 Task: Search one way flight ticket for 3 adults in first from Eau Claire: Chippewa Valley Regional Airport to Rock Springs: Southwest Wyoming Regional Airport (rock Springs Sweetwater County Airport) on 8-5-2023. Choice of flights is Frontier. Number of bags: 1 carry on bag. Price is upto 100000. Outbound departure time preference is 5:45.
Action: Mouse moved to (398, 365)
Screenshot: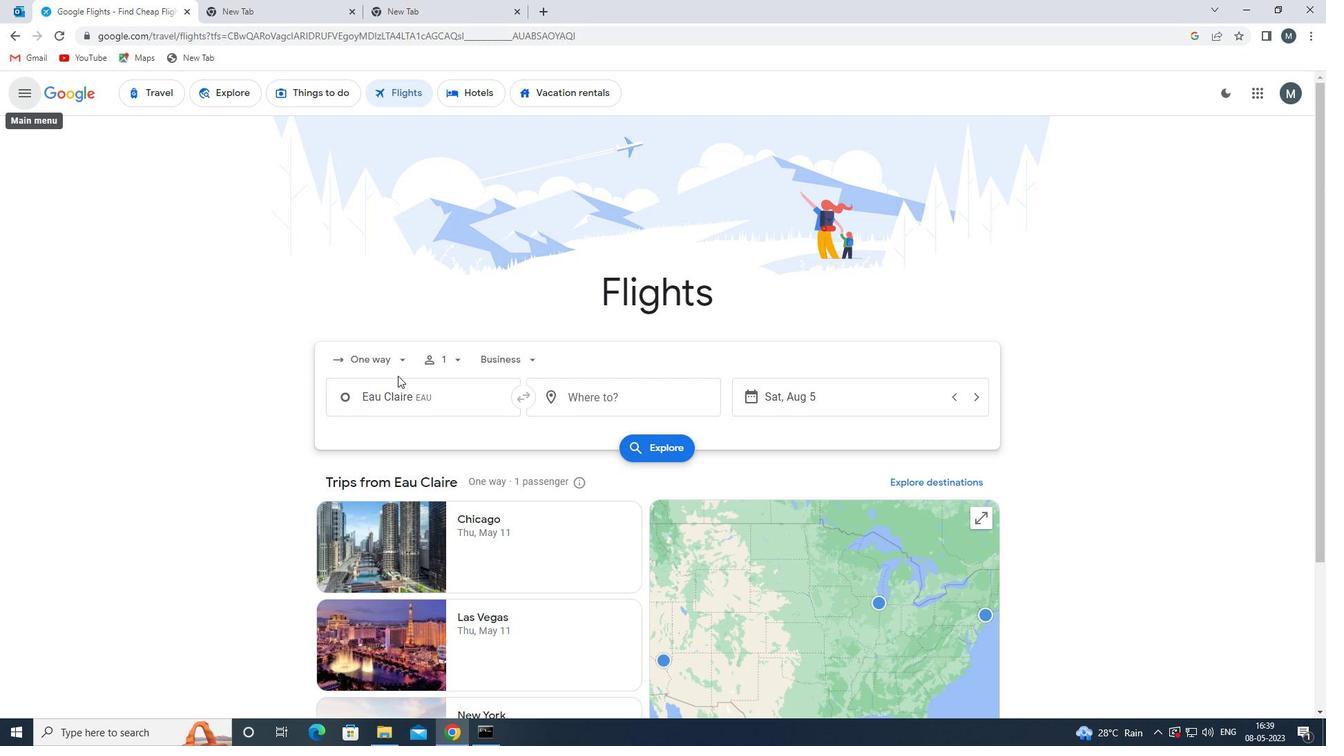 
Action: Mouse pressed left at (398, 365)
Screenshot: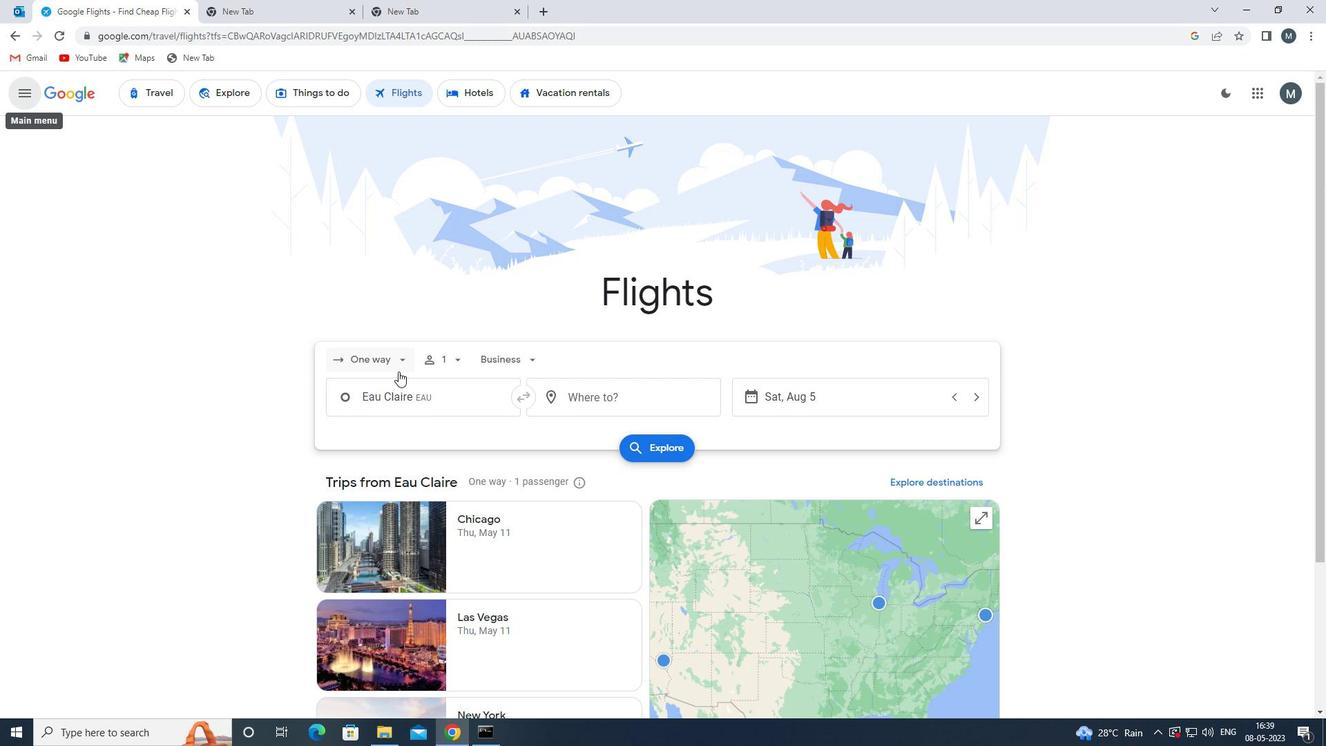 
Action: Mouse moved to (405, 422)
Screenshot: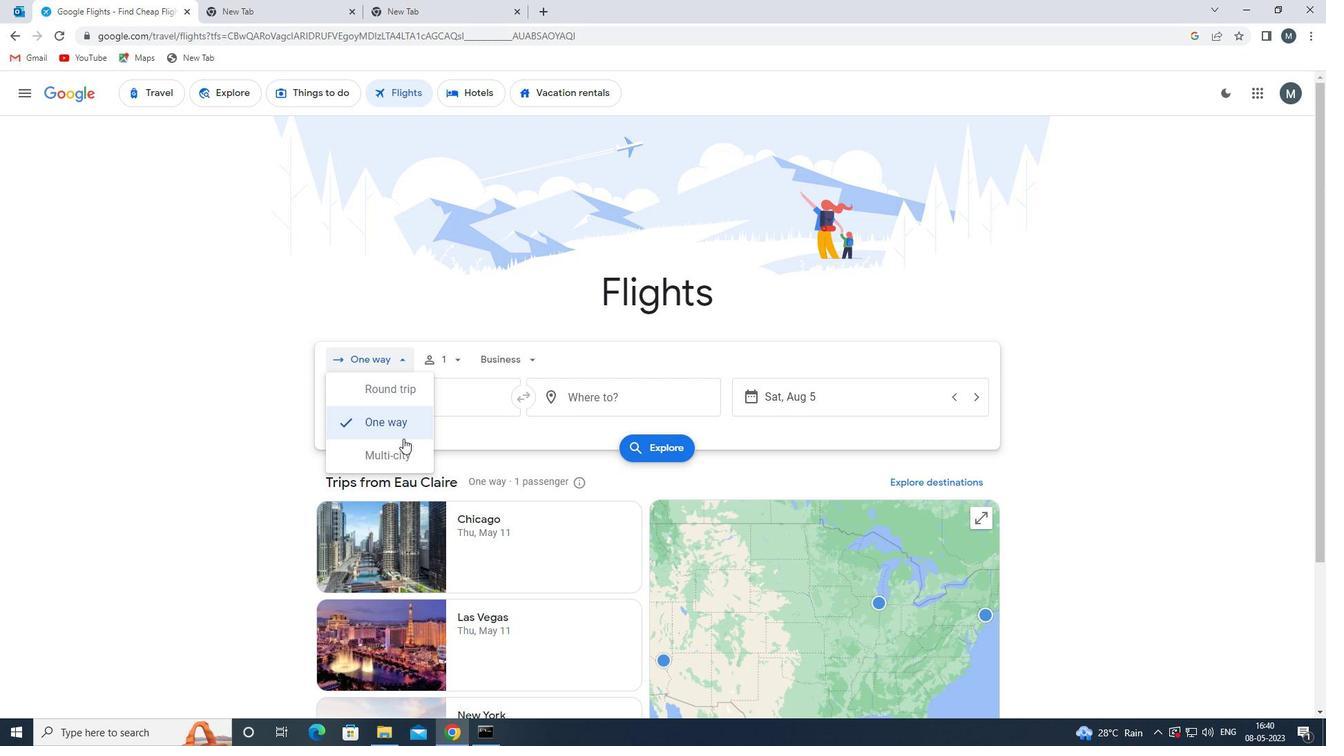 
Action: Mouse pressed left at (405, 422)
Screenshot: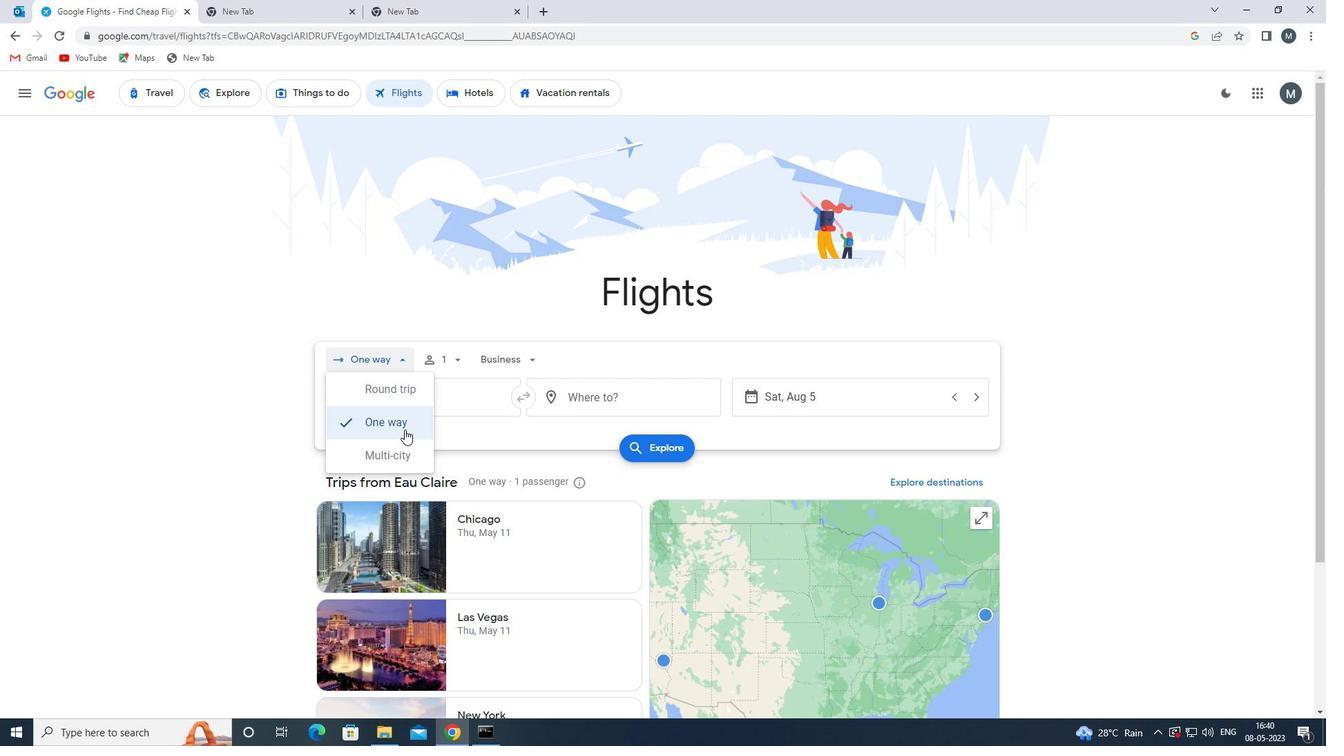 
Action: Mouse moved to (453, 361)
Screenshot: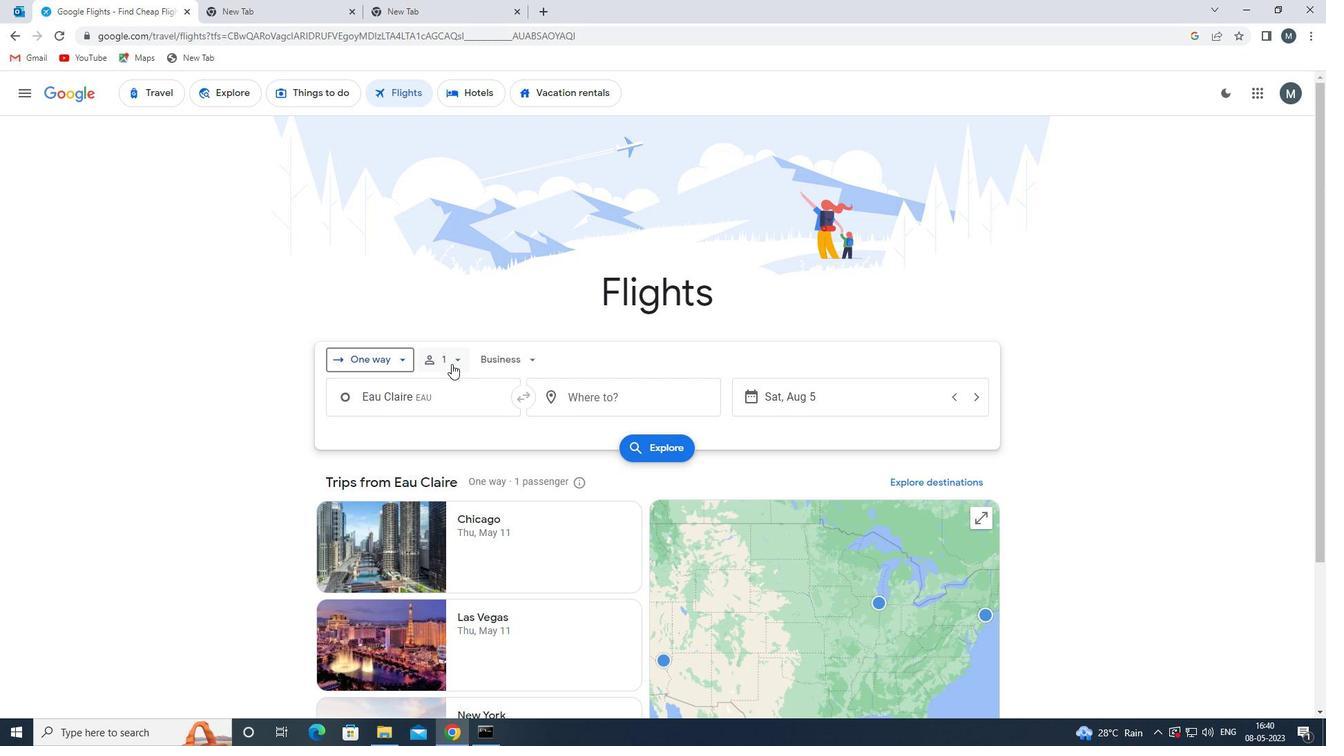 
Action: Mouse pressed left at (453, 361)
Screenshot: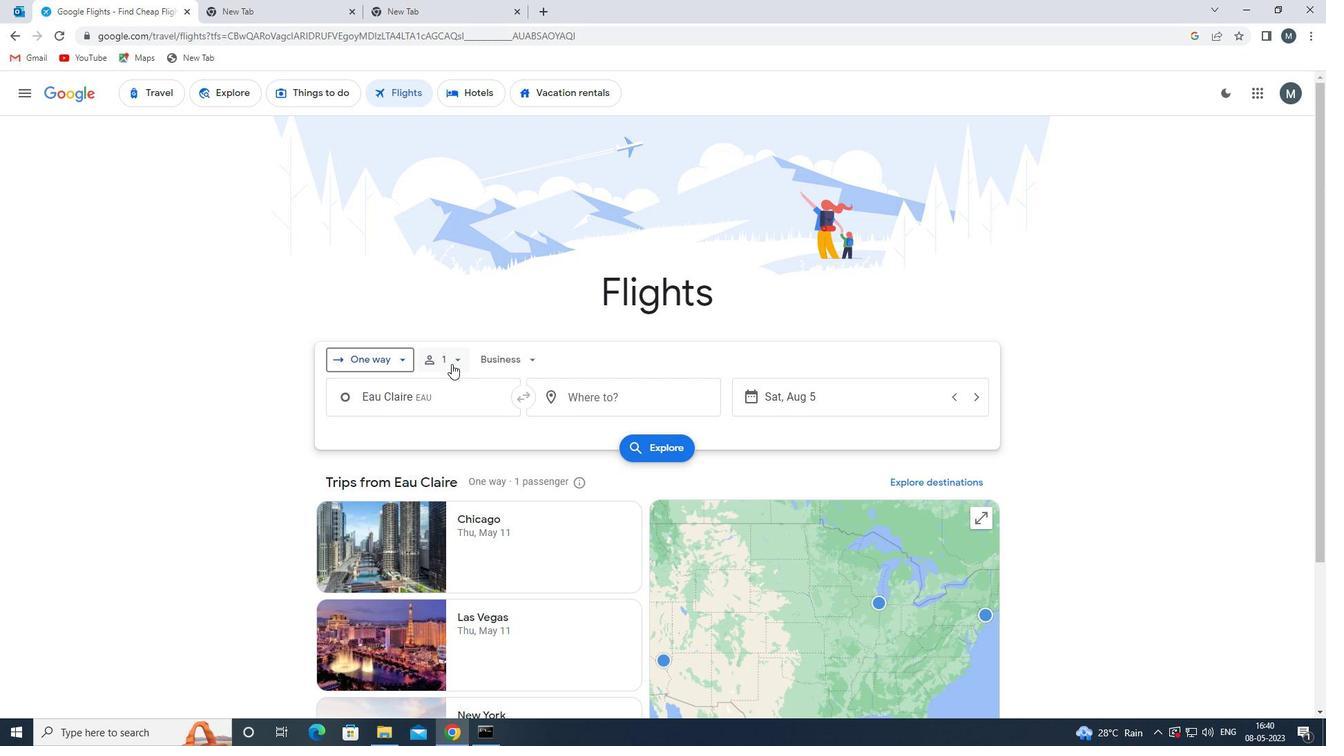 
Action: Mouse moved to (562, 399)
Screenshot: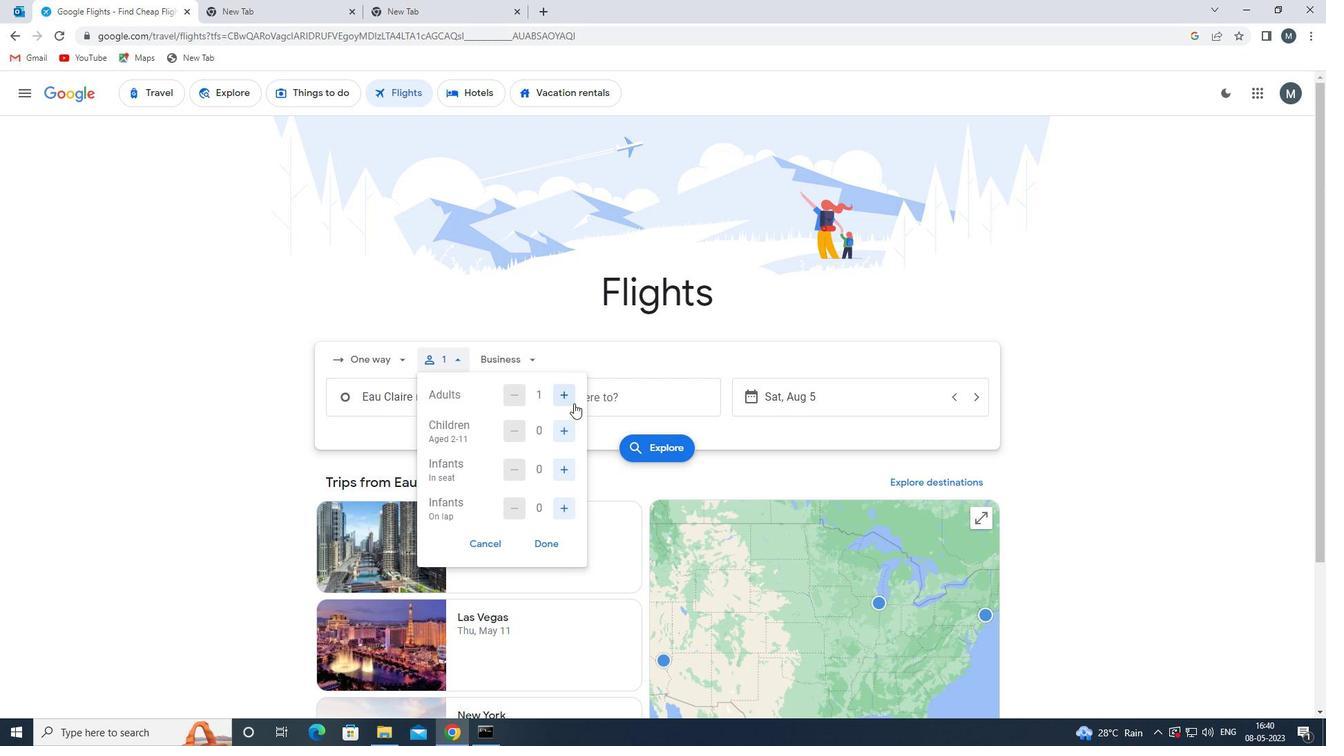 
Action: Mouse pressed left at (562, 399)
Screenshot: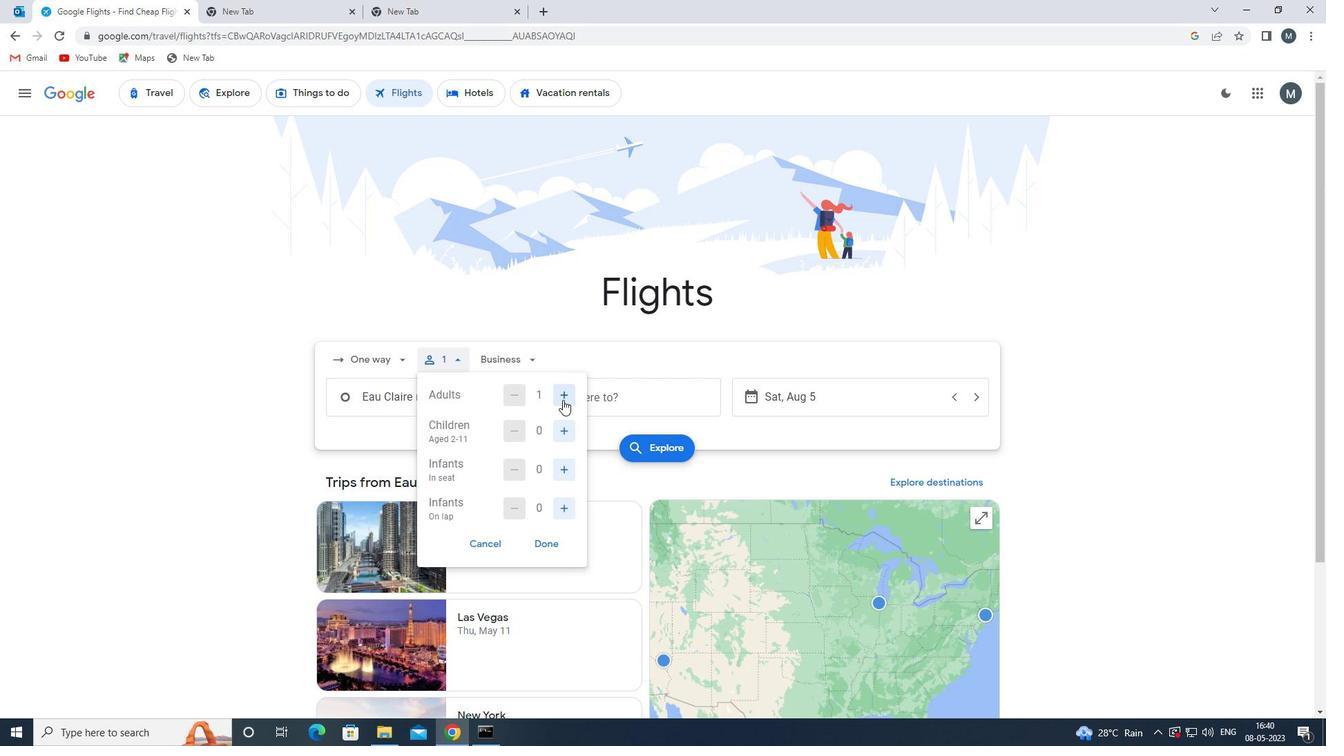 
Action: Mouse pressed left at (562, 399)
Screenshot: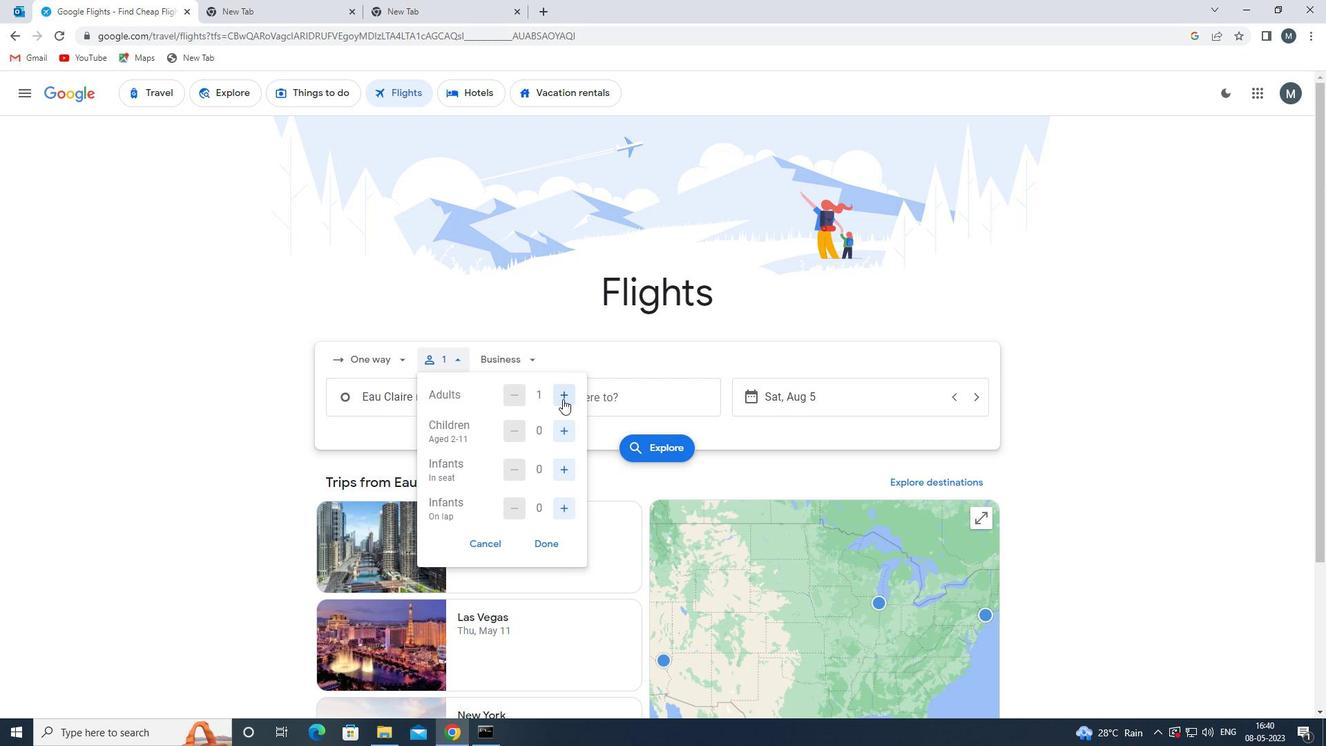 
Action: Mouse moved to (551, 543)
Screenshot: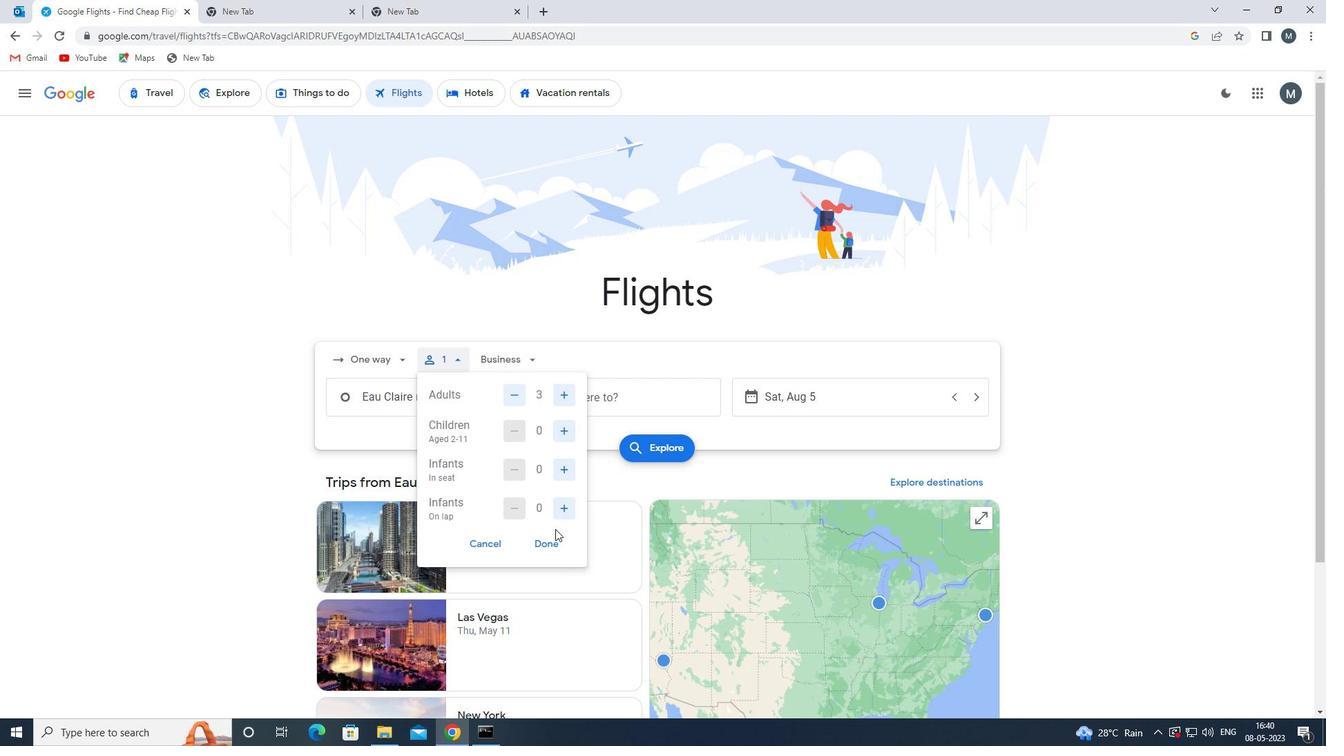 
Action: Mouse pressed left at (551, 543)
Screenshot: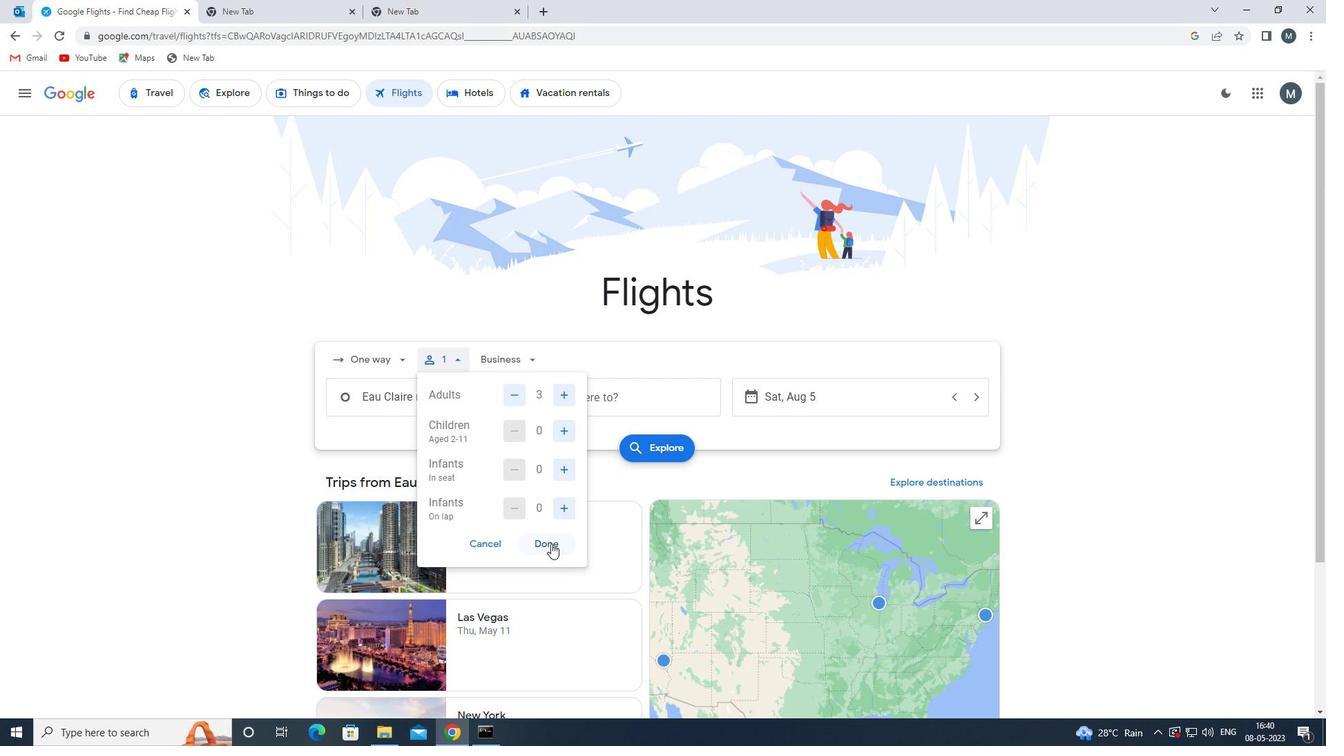 
Action: Mouse moved to (525, 362)
Screenshot: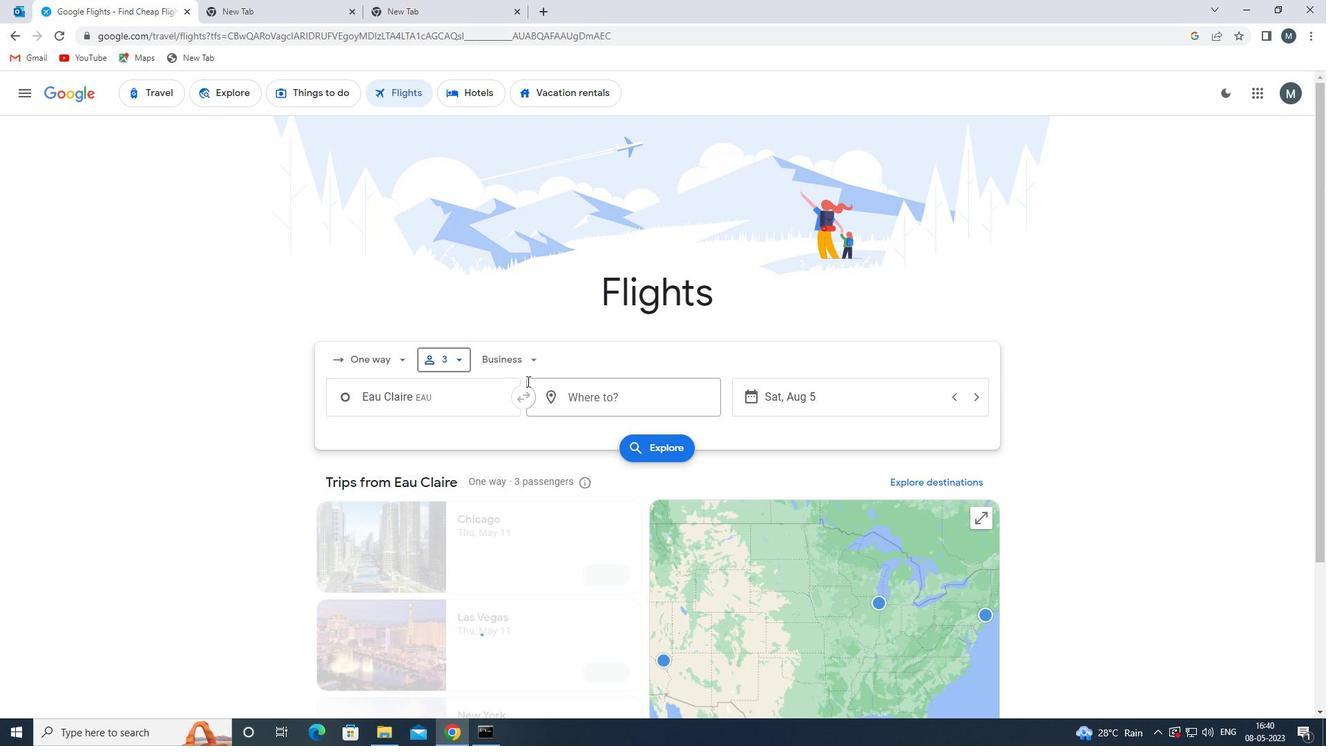 
Action: Mouse pressed left at (525, 362)
Screenshot: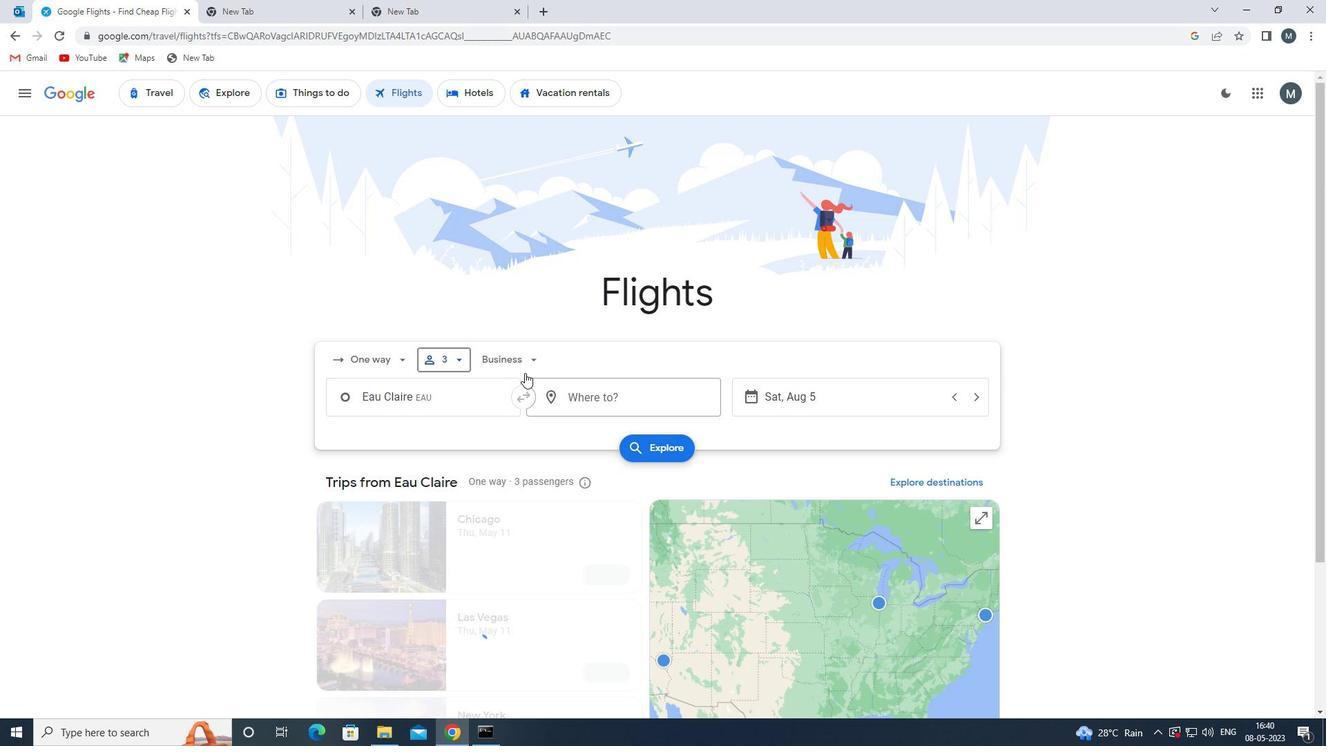 
Action: Mouse moved to (523, 482)
Screenshot: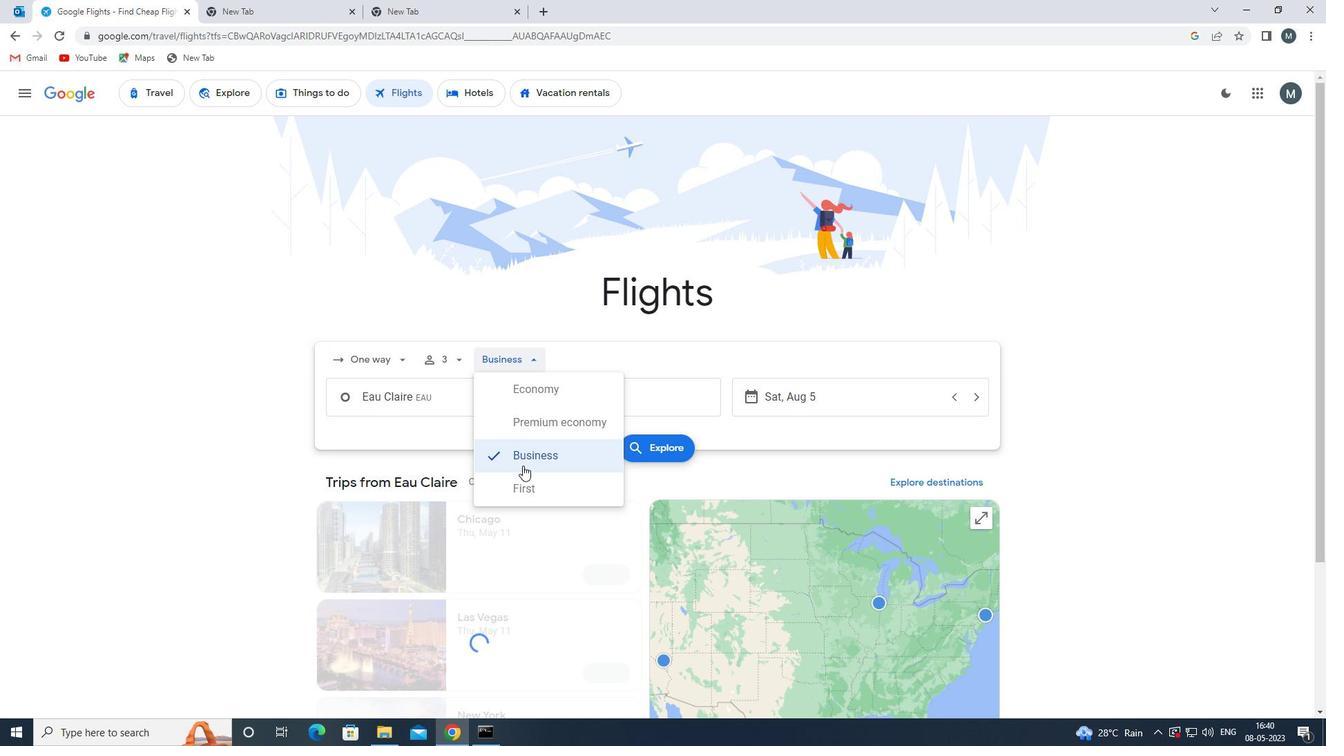 
Action: Mouse pressed left at (523, 482)
Screenshot: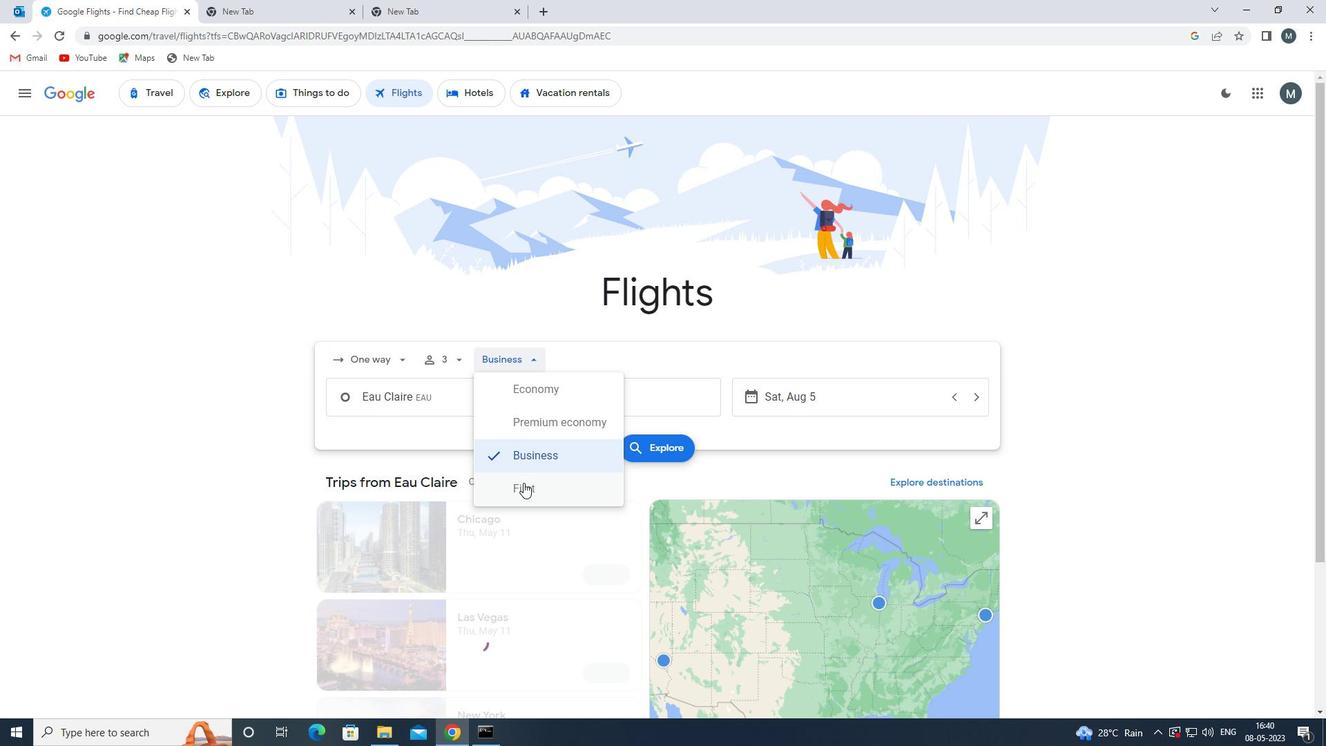 
Action: Mouse moved to (446, 395)
Screenshot: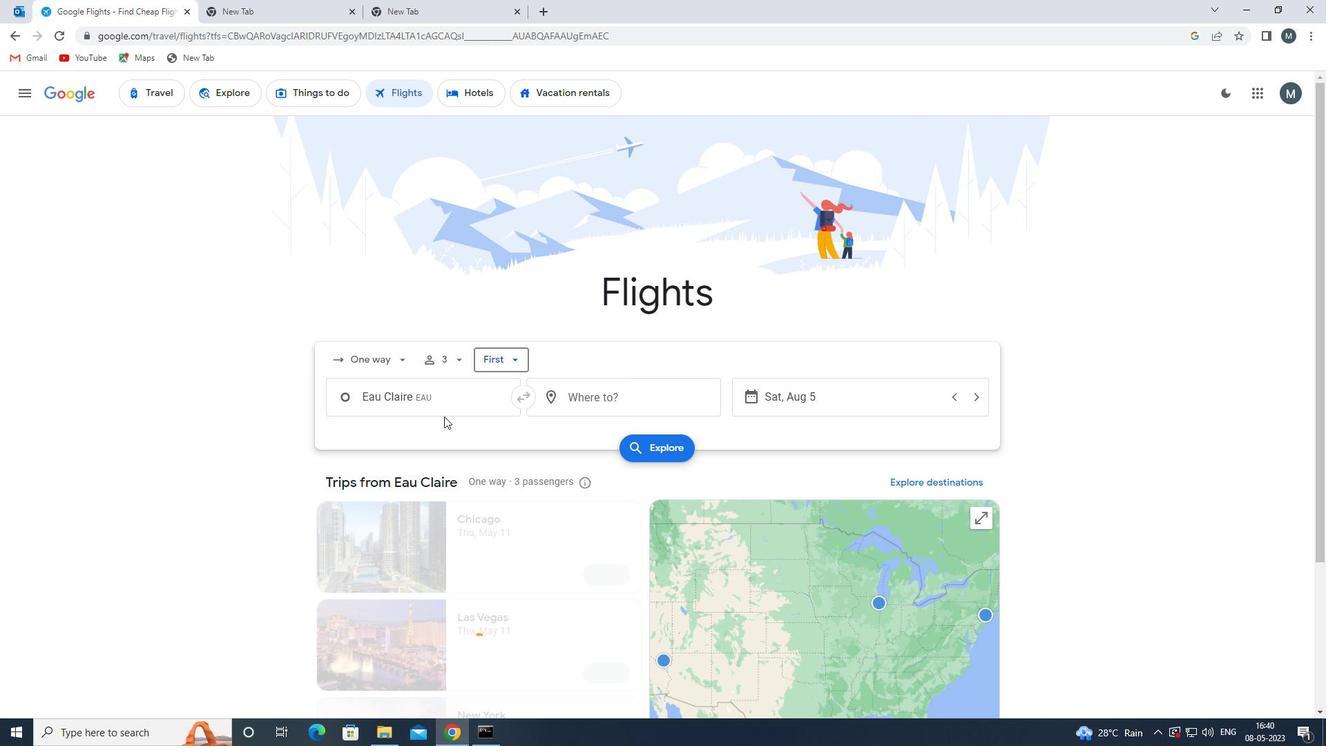 
Action: Mouse pressed left at (446, 395)
Screenshot: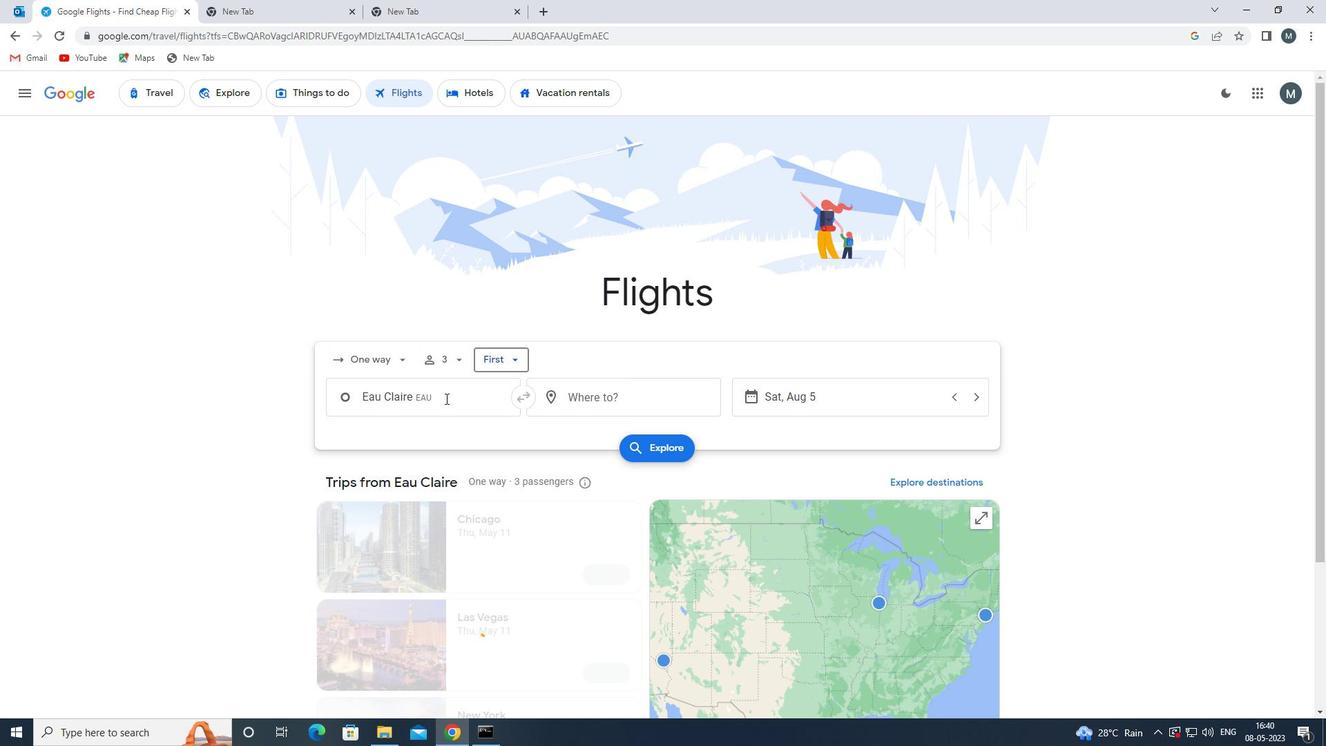 
Action: Mouse moved to (457, 507)
Screenshot: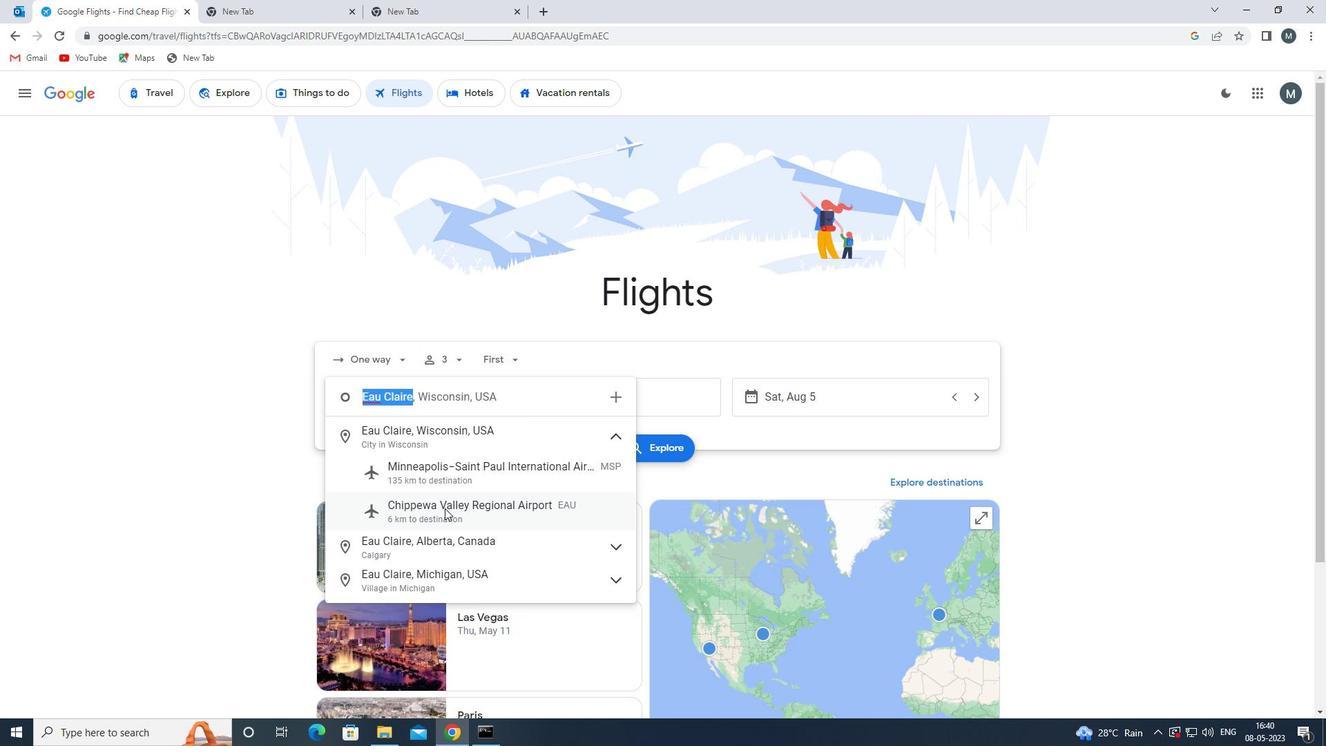 
Action: Mouse pressed left at (457, 507)
Screenshot: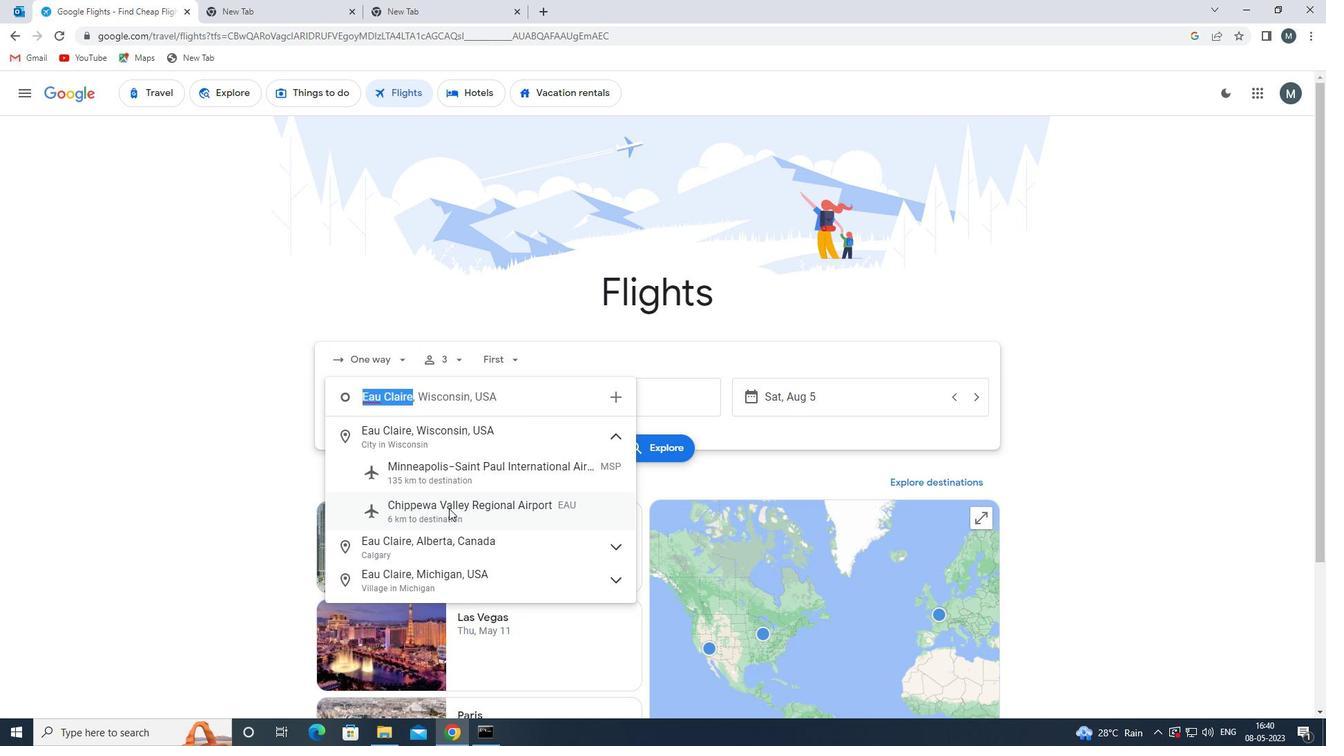
Action: Mouse moved to (556, 393)
Screenshot: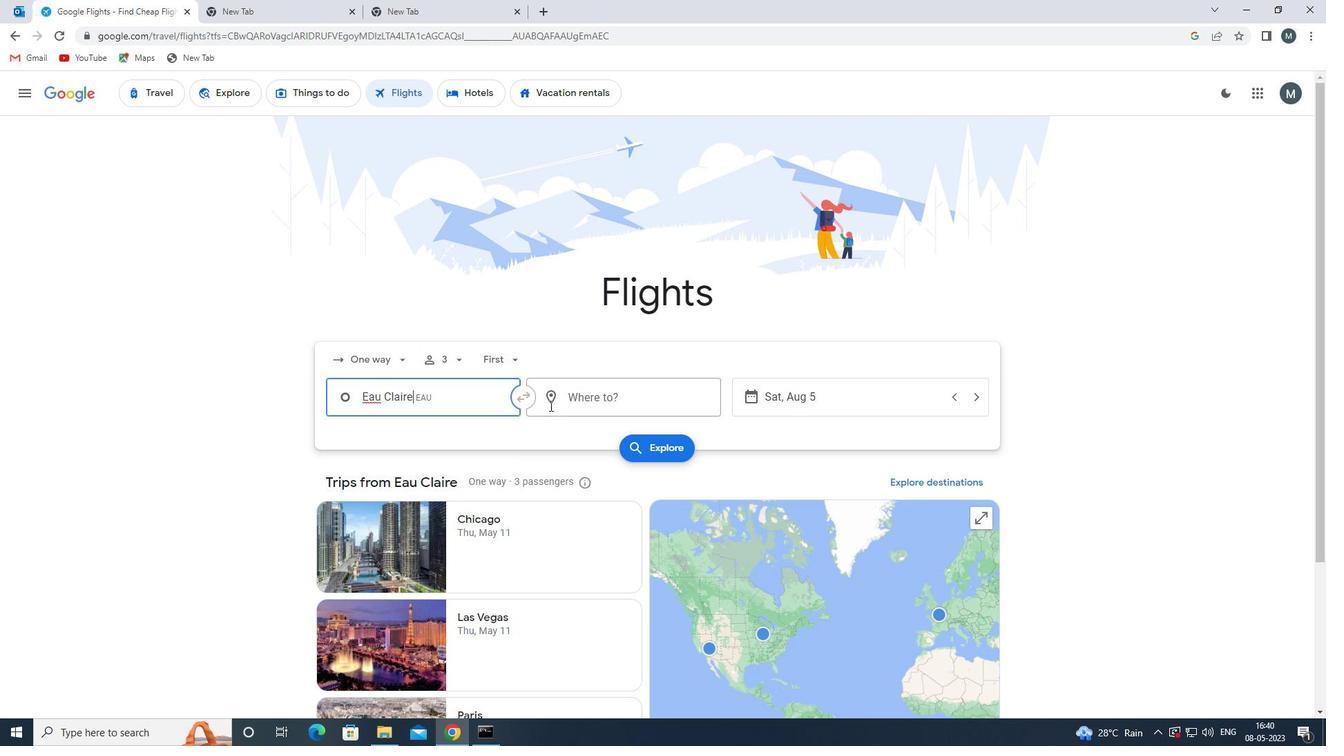 
Action: Mouse pressed left at (556, 393)
Screenshot: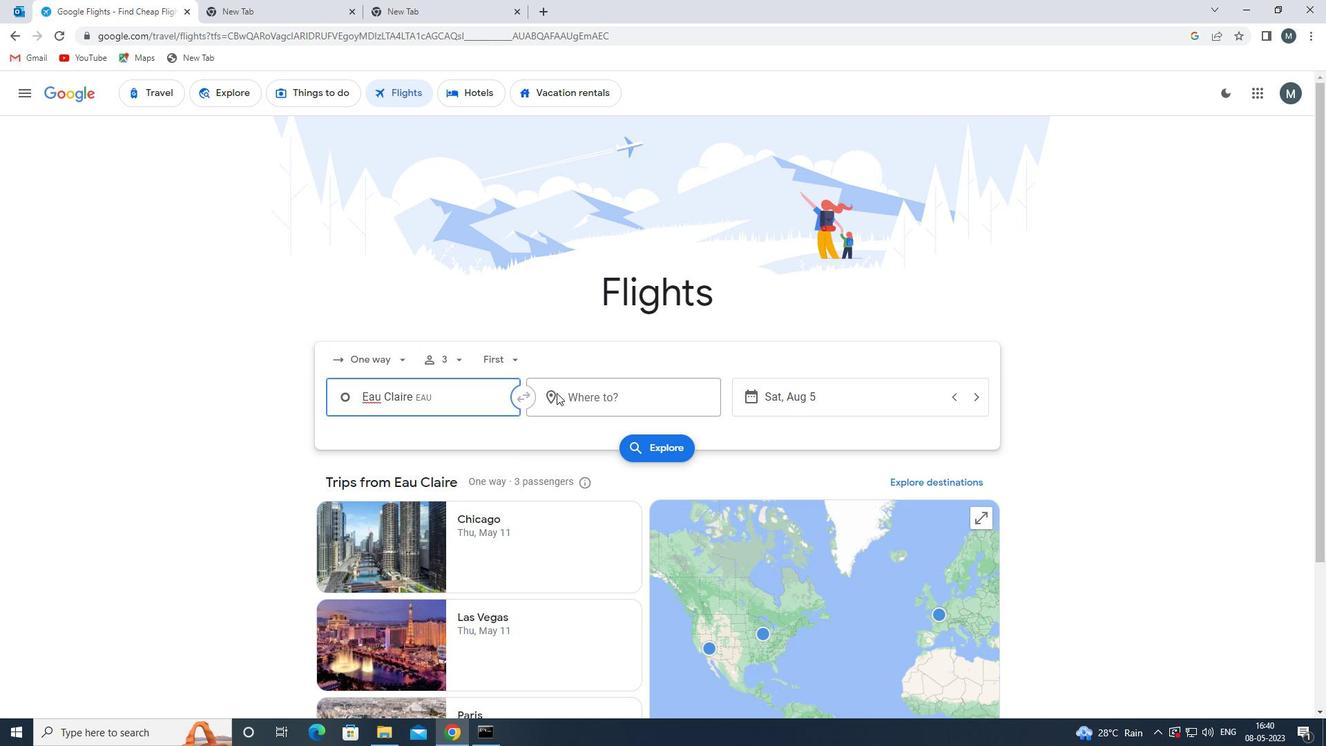 
Action: Key pressed rks
Screenshot: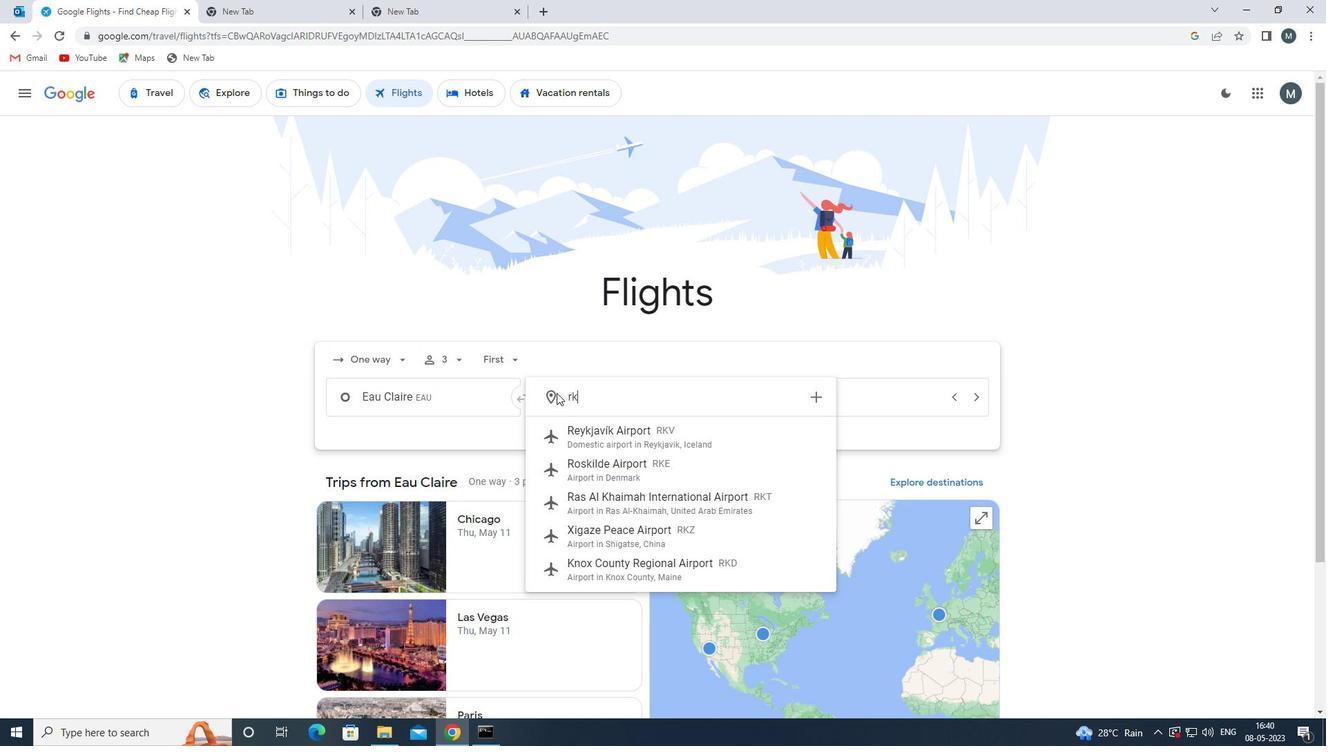 
Action: Mouse moved to (643, 446)
Screenshot: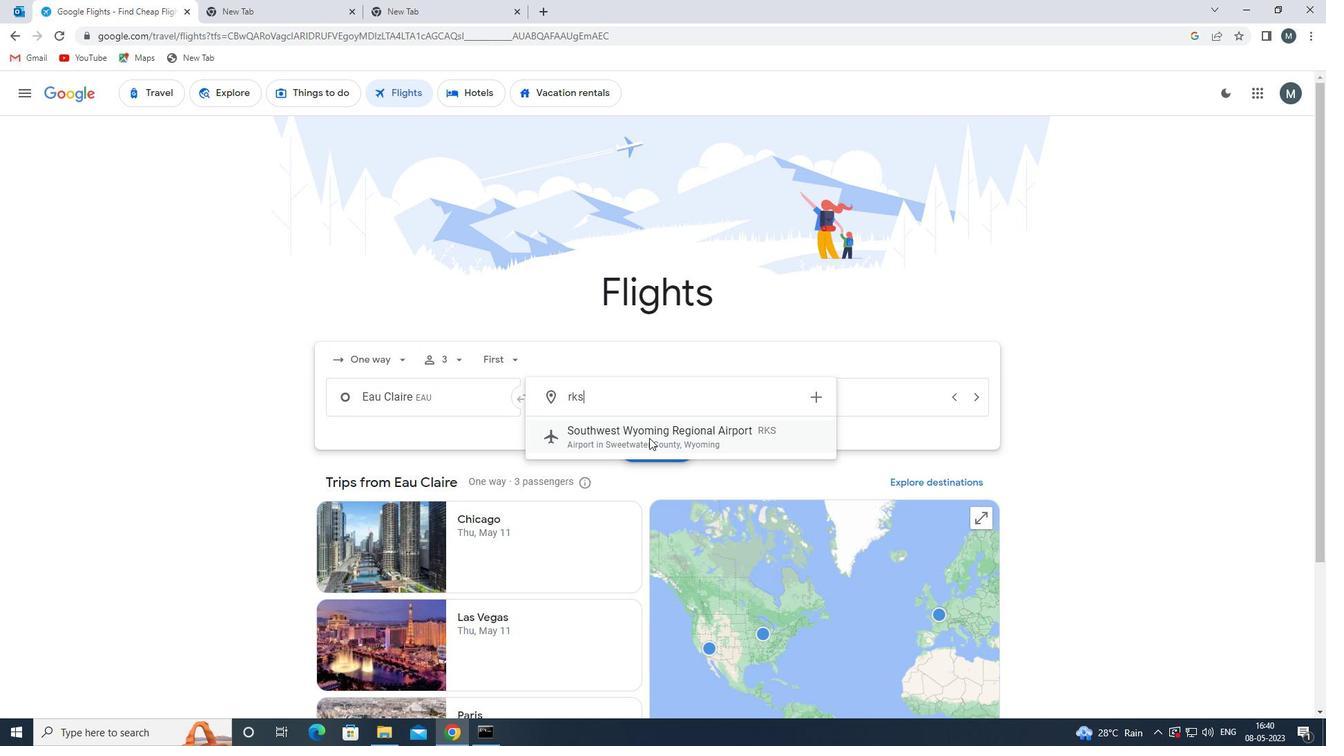 
Action: Mouse pressed left at (643, 446)
Screenshot: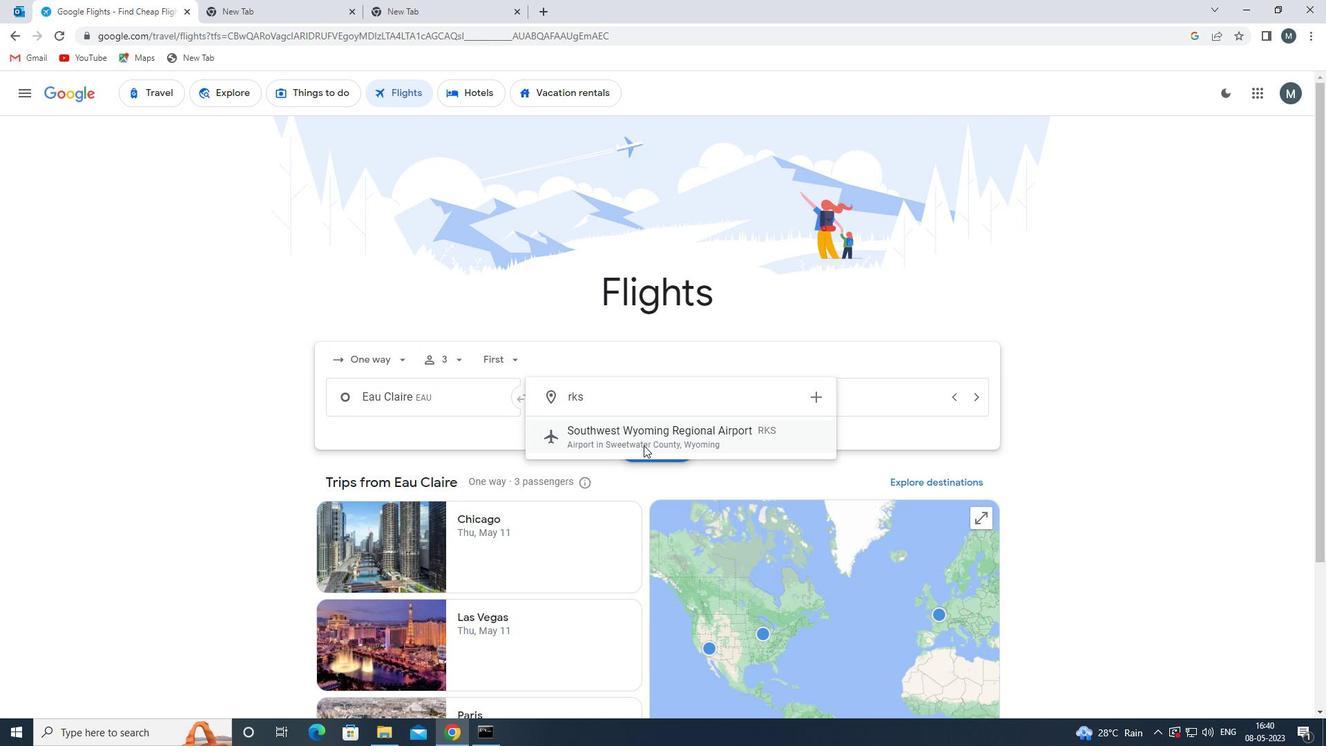 
Action: Mouse moved to (784, 399)
Screenshot: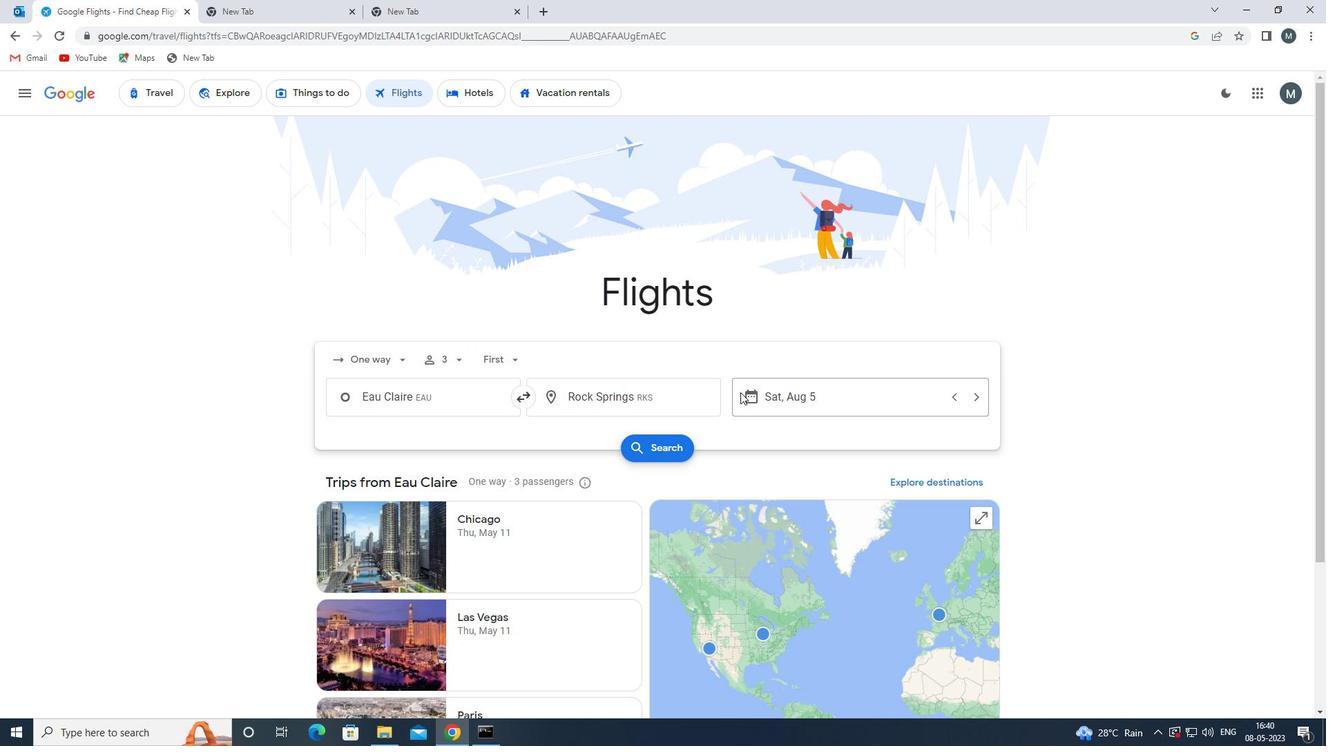 
Action: Mouse pressed left at (784, 399)
Screenshot: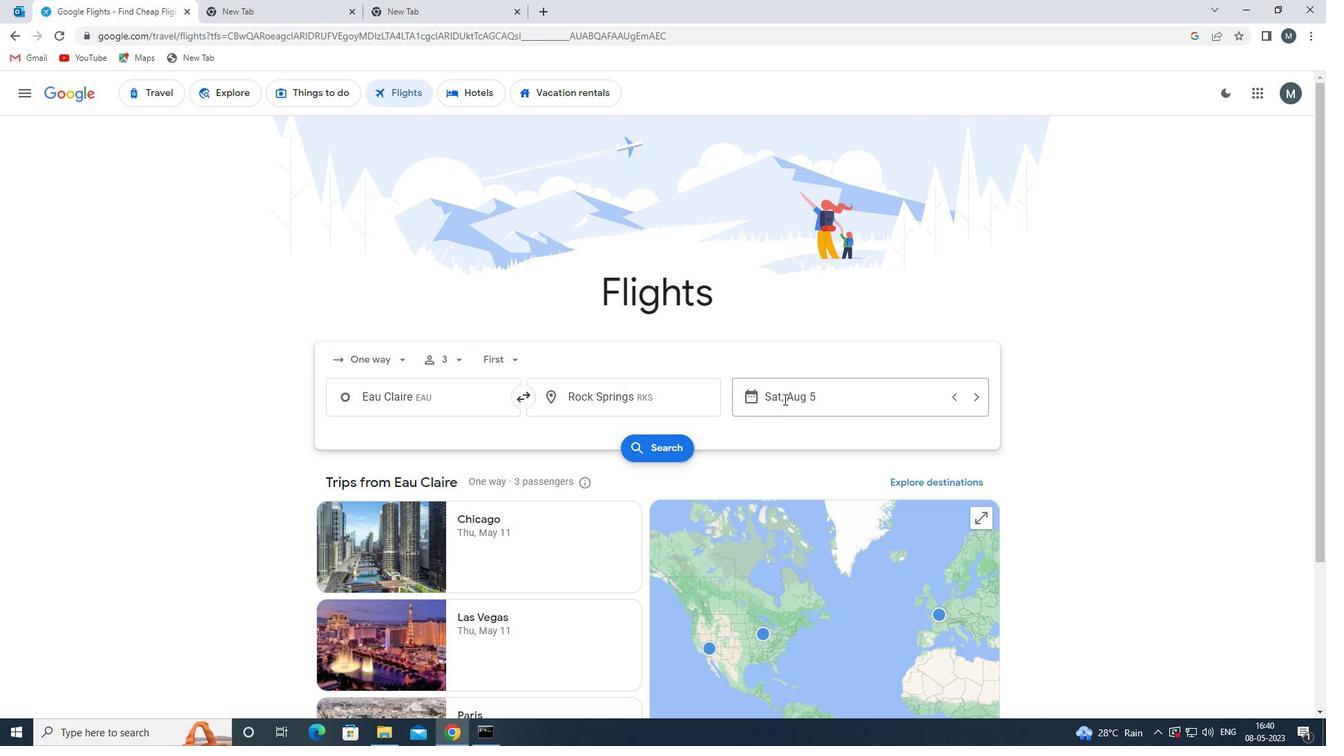 
Action: Mouse moved to (697, 469)
Screenshot: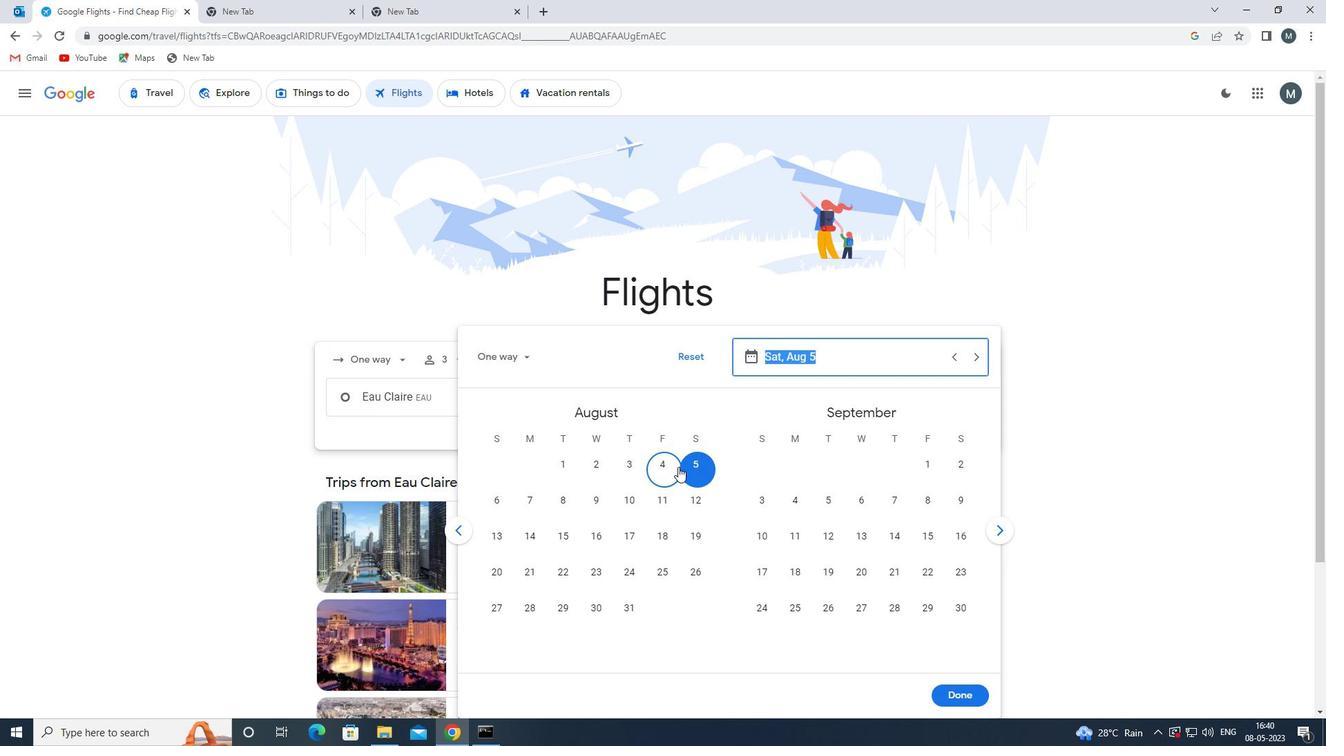 
Action: Mouse pressed left at (697, 469)
Screenshot: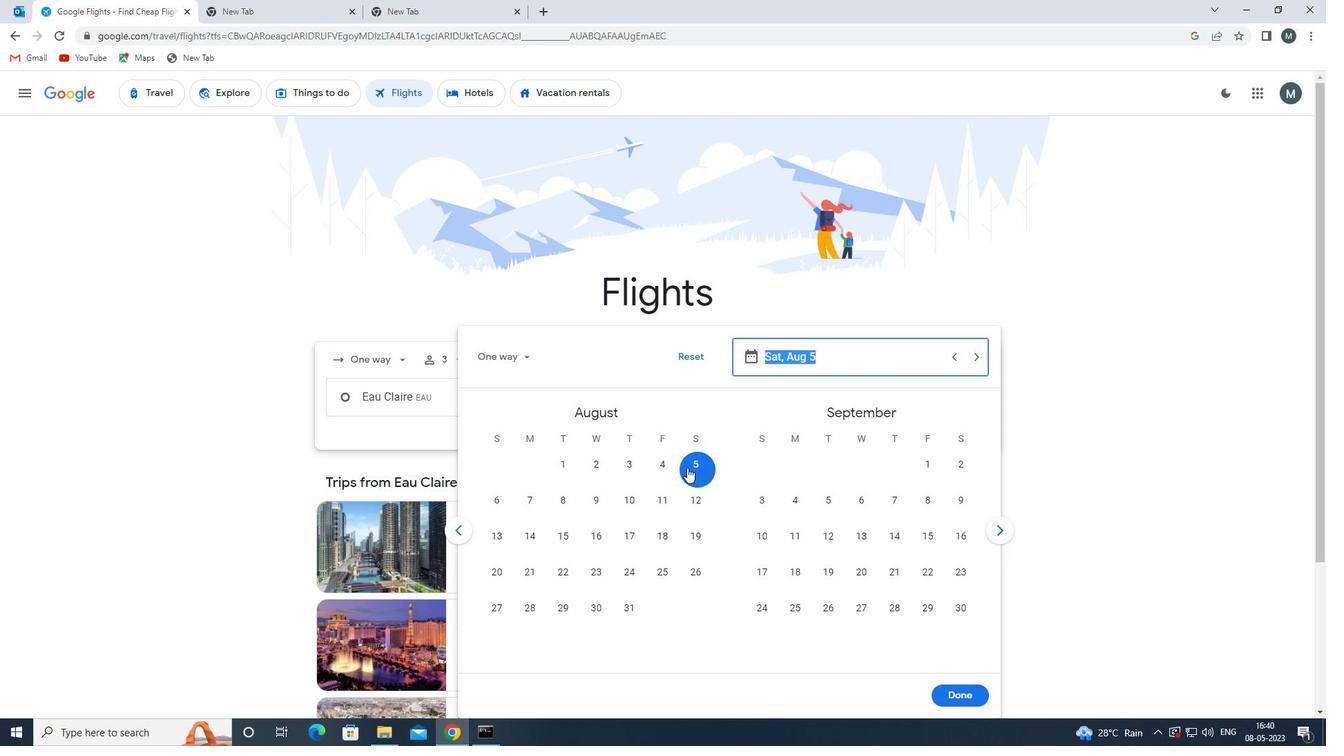 
Action: Mouse moved to (951, 697)
Screenshot: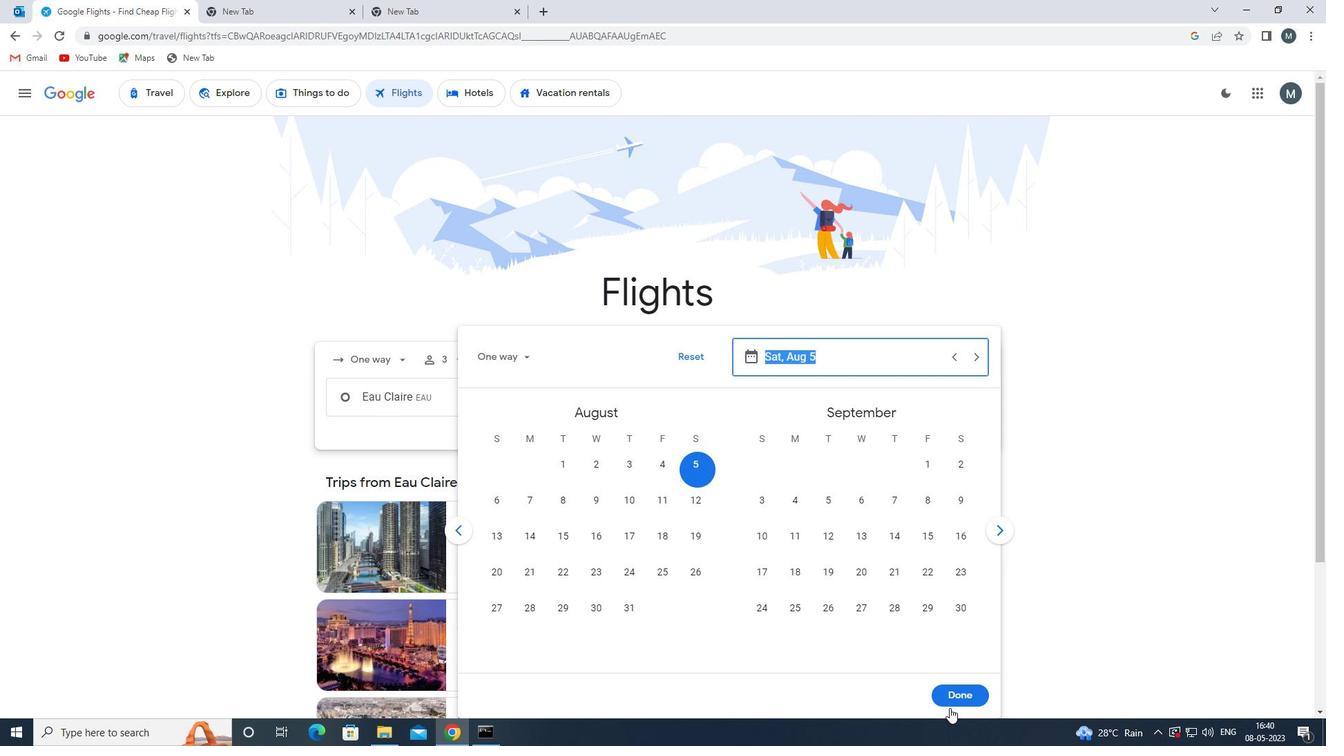 
Action: Mouse pressed left at (951, 697)
Screenshot: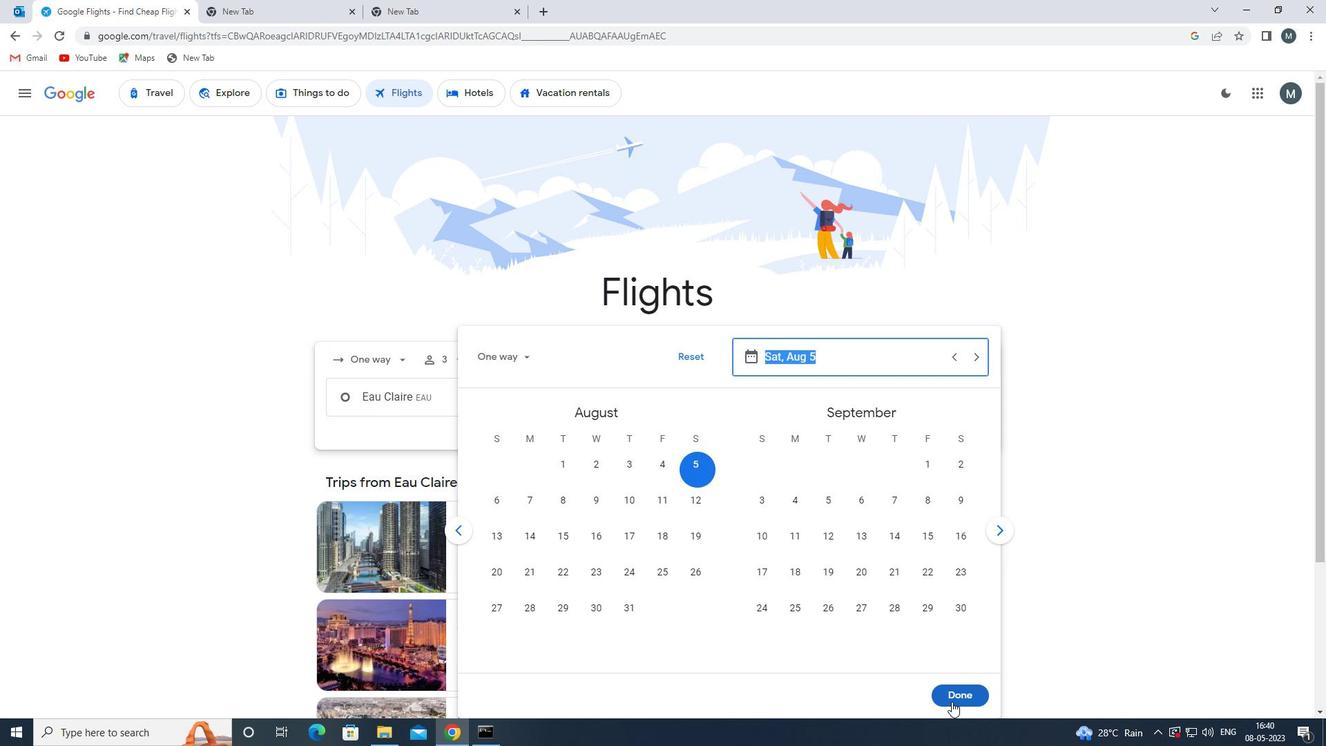 
Action: Mouse moved to (659, 450)
Screenshot: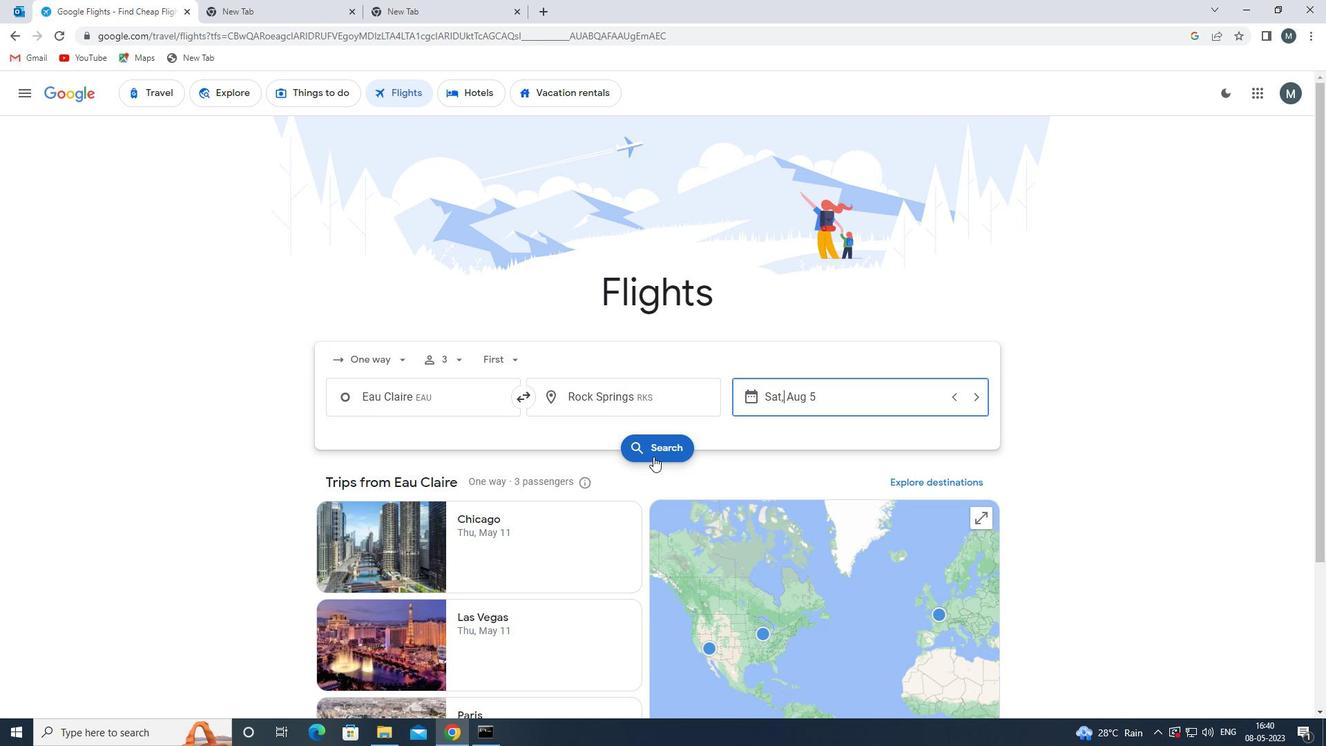 
Action: Mouse pressed left at (659, 450)
Screenshot: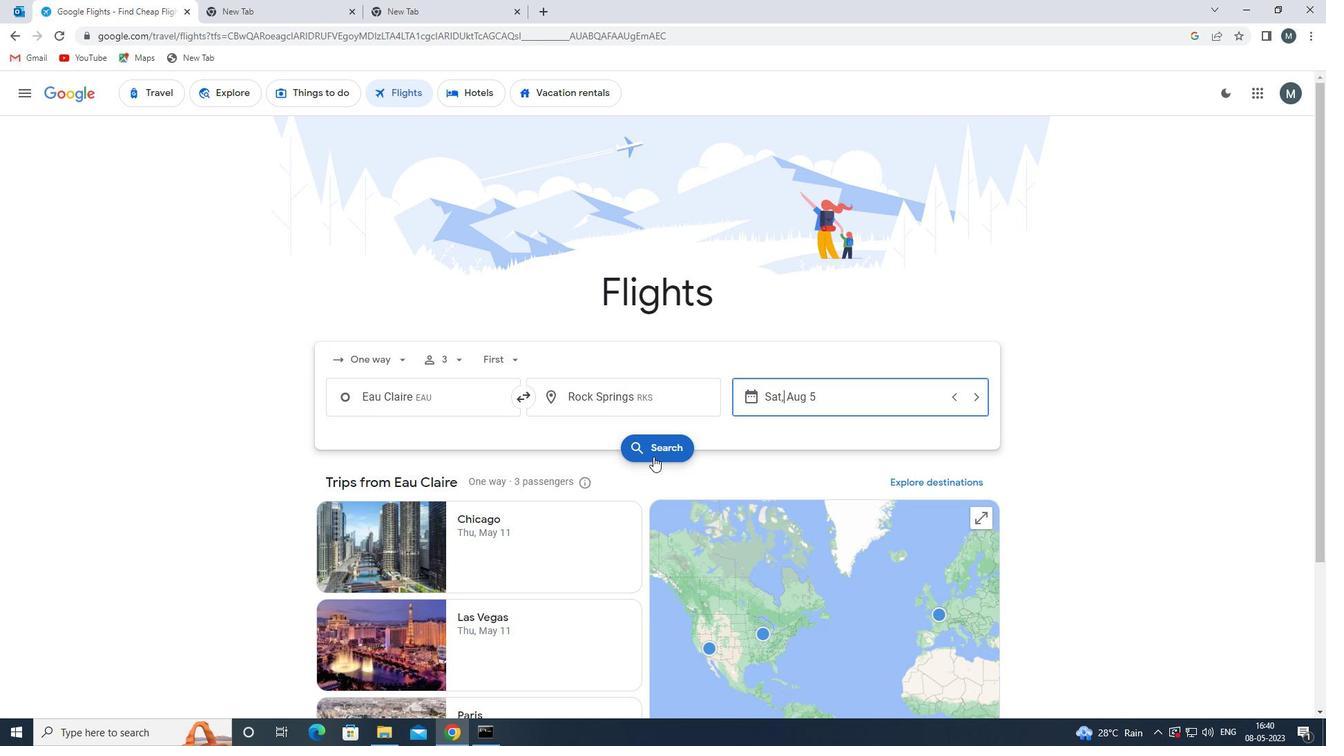 
Action: Mouse moved to (353, 215)
Screenshot: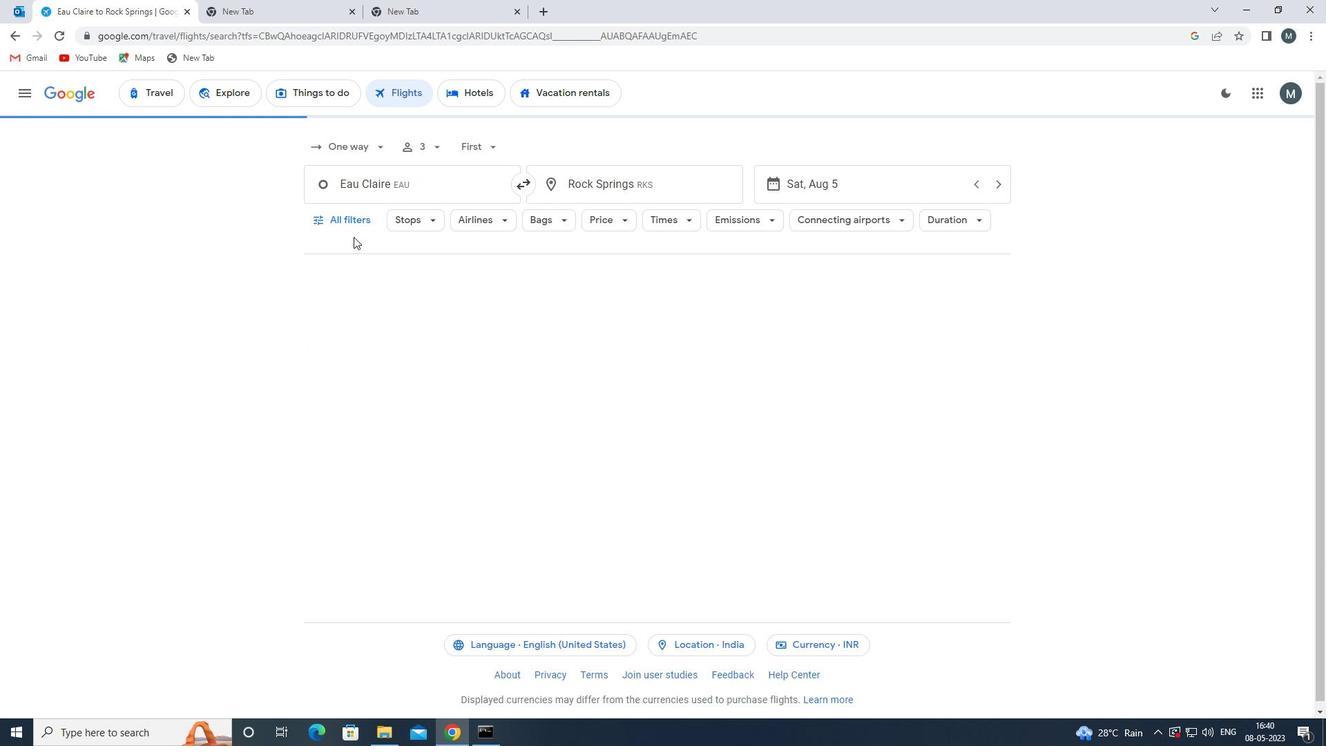 
Action: Mouse pressed left at (353, 215)
Screenshot: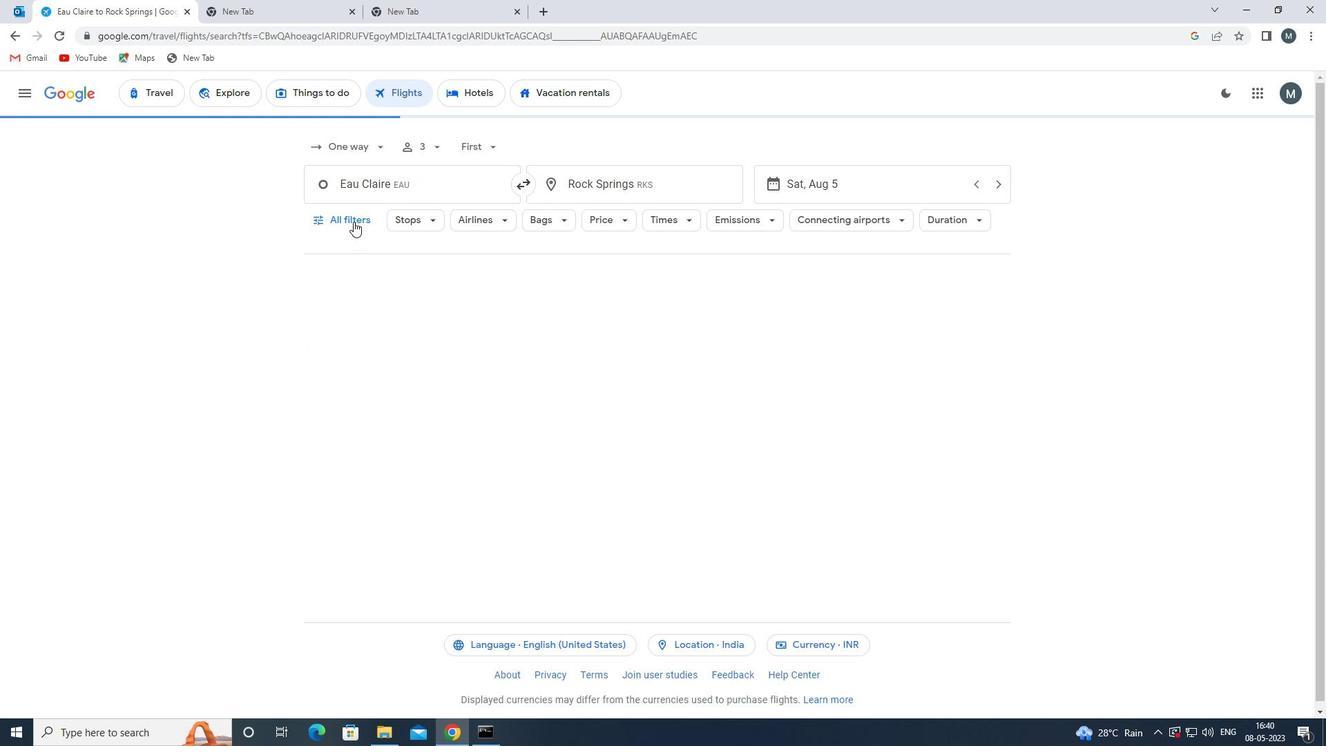 
Action: Mouse moved to (409, 408)
Screenshot: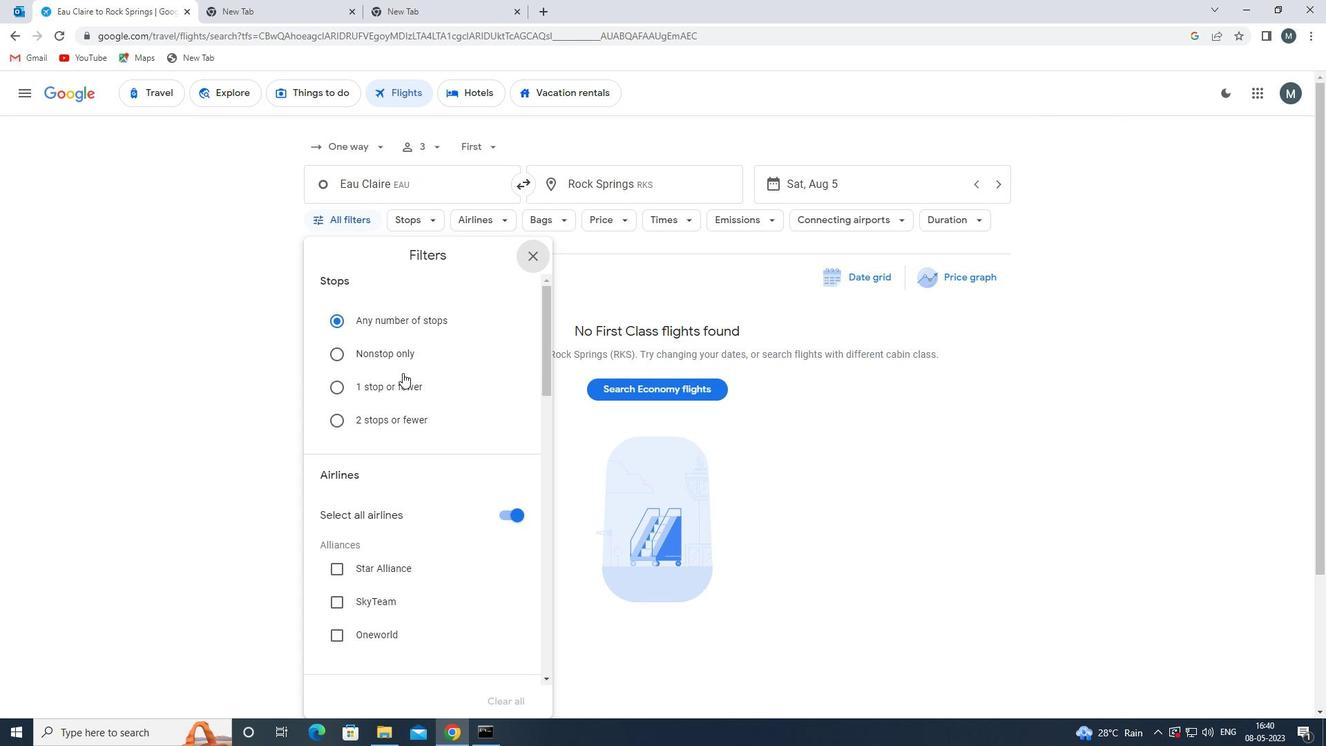 
Action: Mouse scrolled (409, 407) with delta (0, 0)
Screenshot: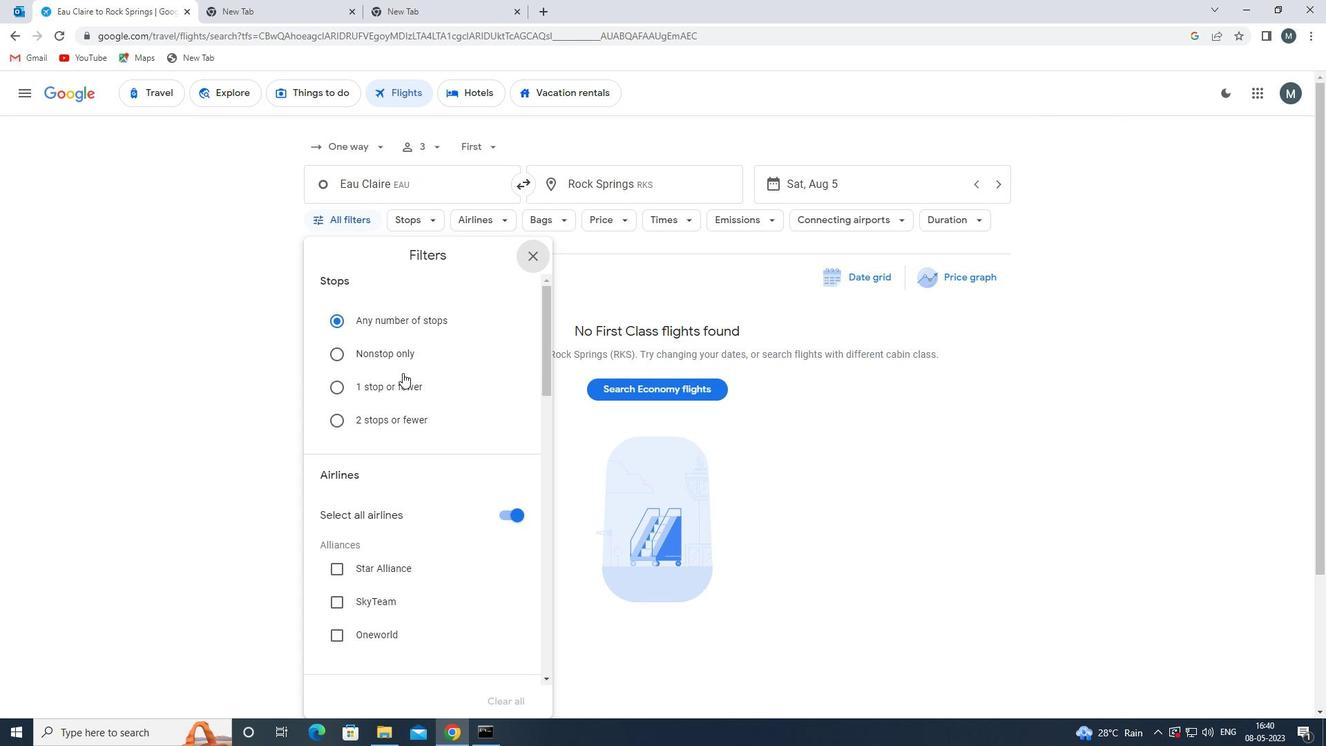
Action: Mouse moved to (519, 446)
Screenshot: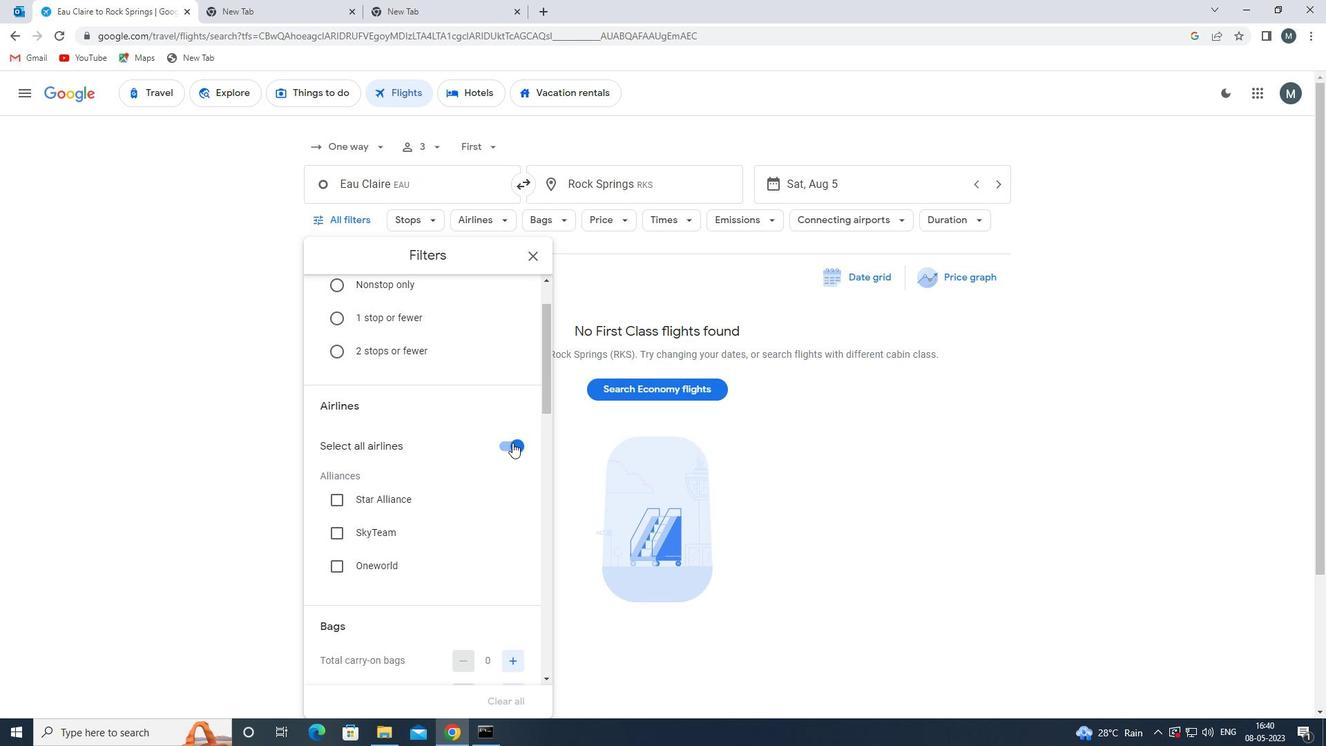 
Action: Mouse pressed left at (519, 446)
Screenshot: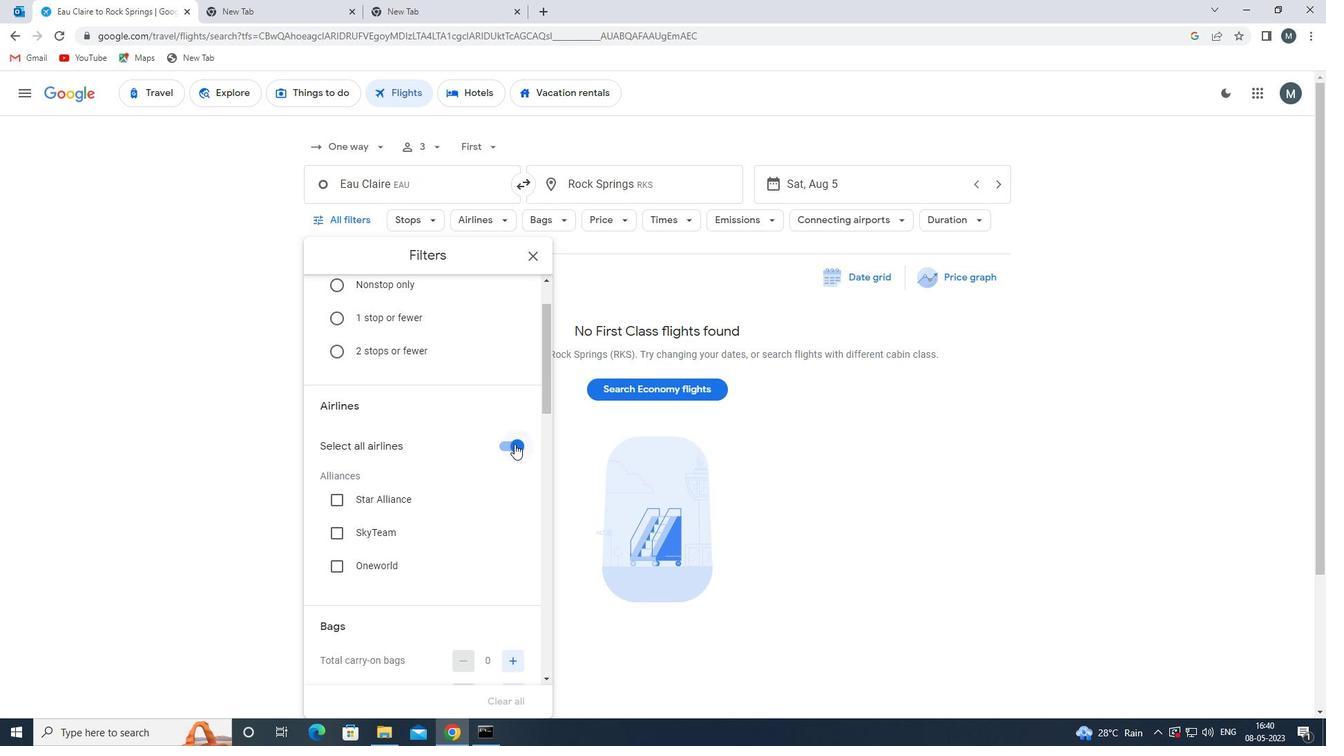 
Action: Mouse moved to (422, 435)
Screenshot: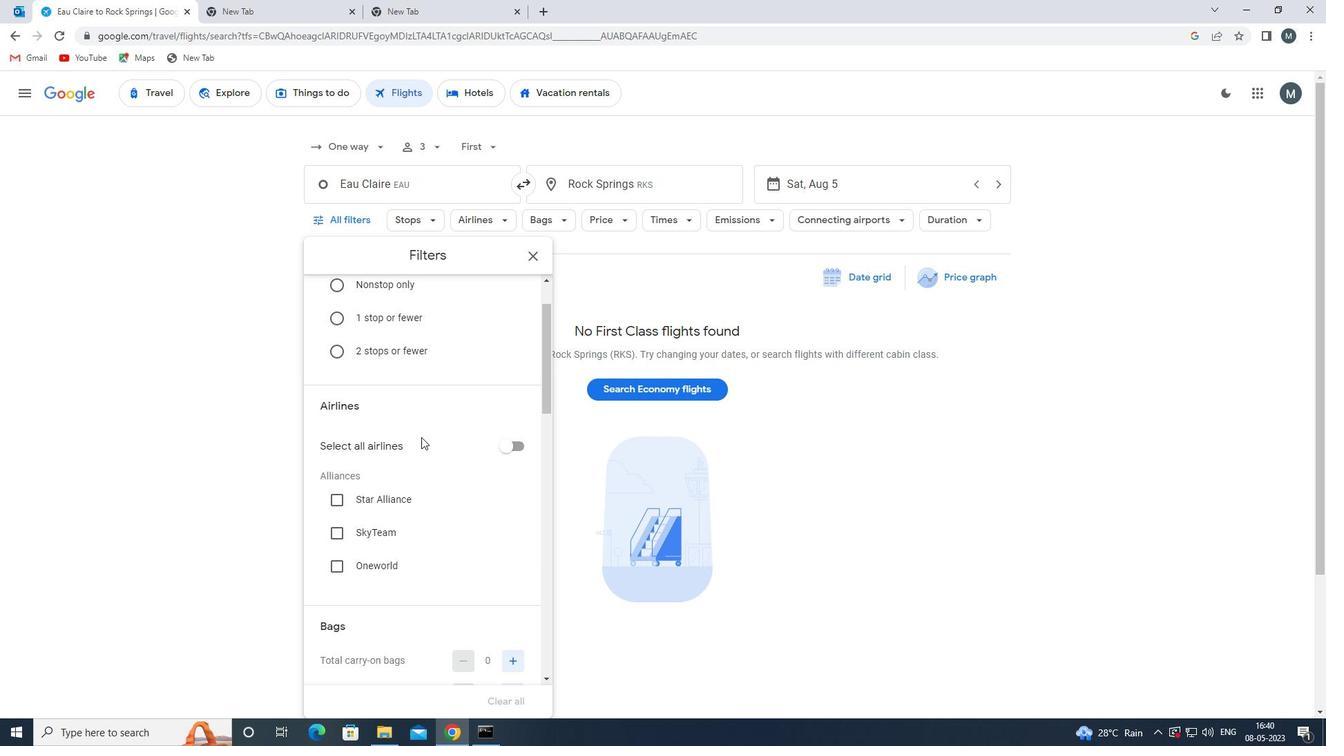 
Action: Mouse scrolled (422, 434) with delta (0, 0)
Screenshot: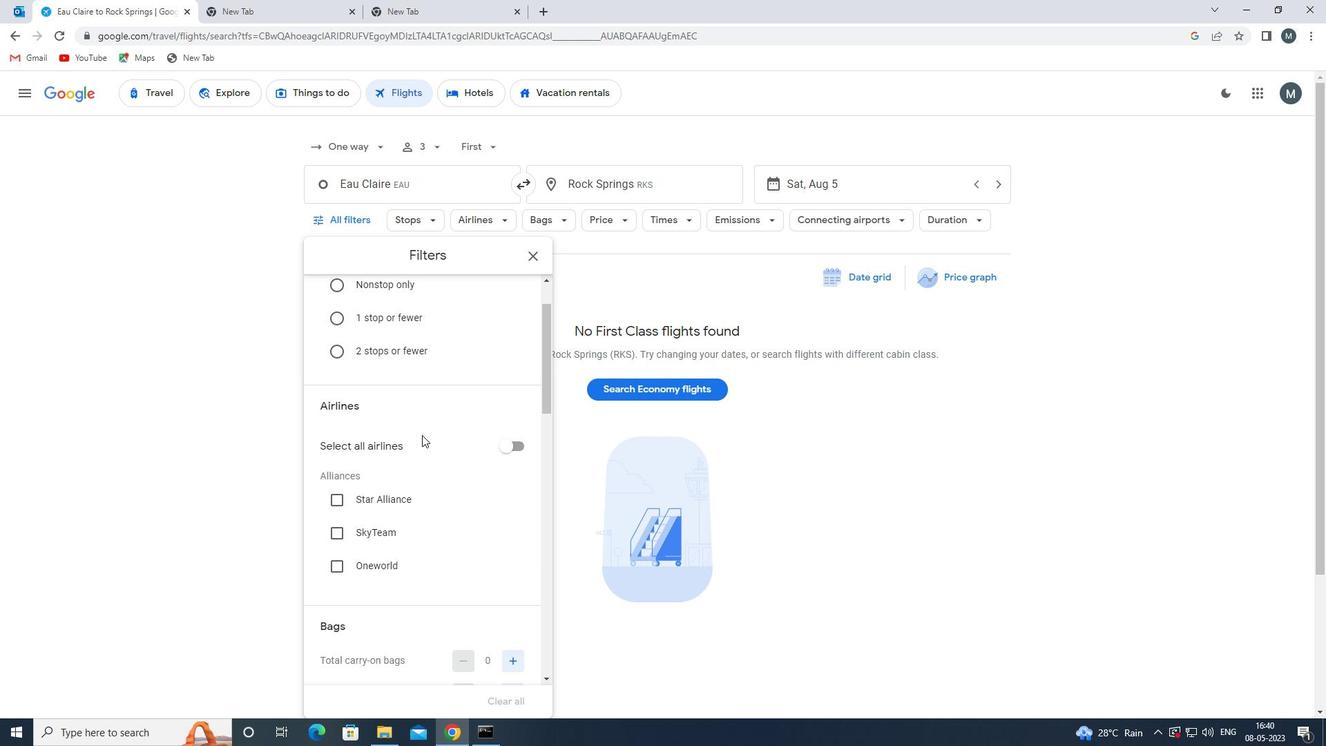
Action: Mouse scrolled (422, 434) with delta (0, 0)
Screenshot: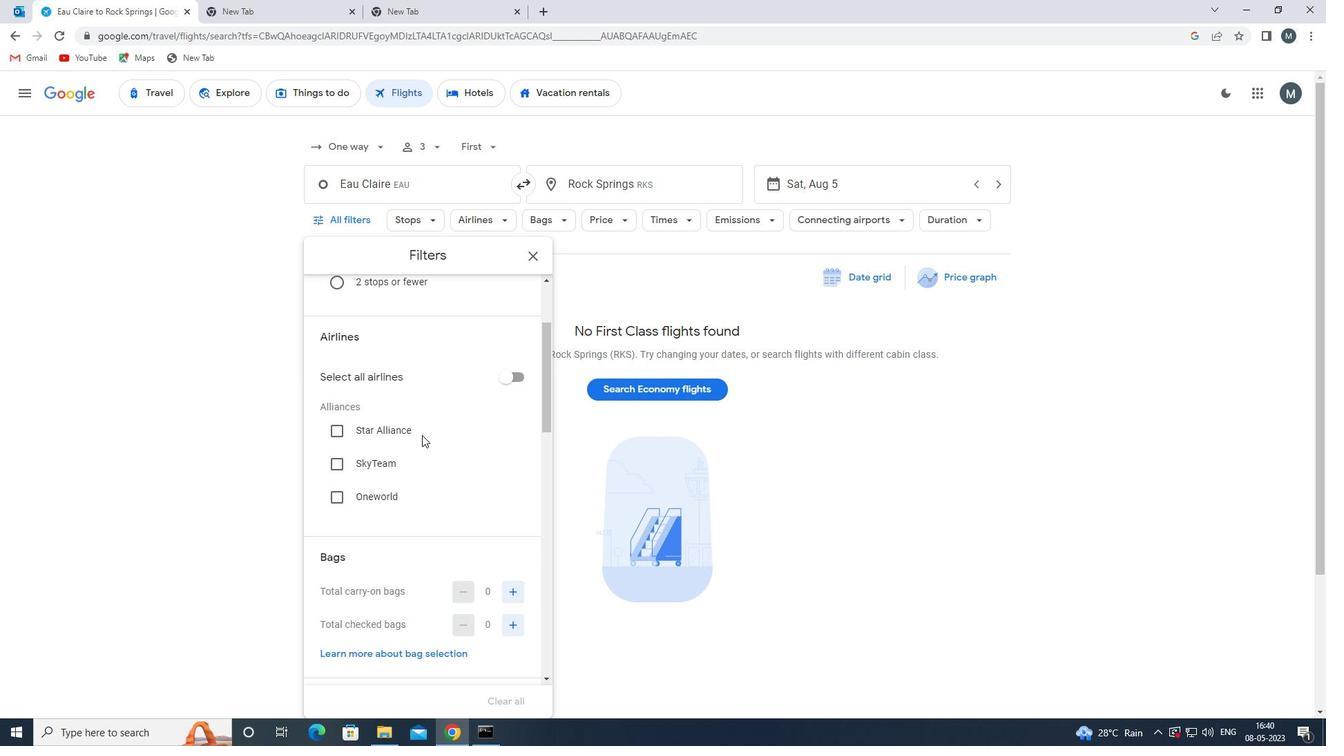 
Action: Mouse moved to (422, 433)
Screenshot: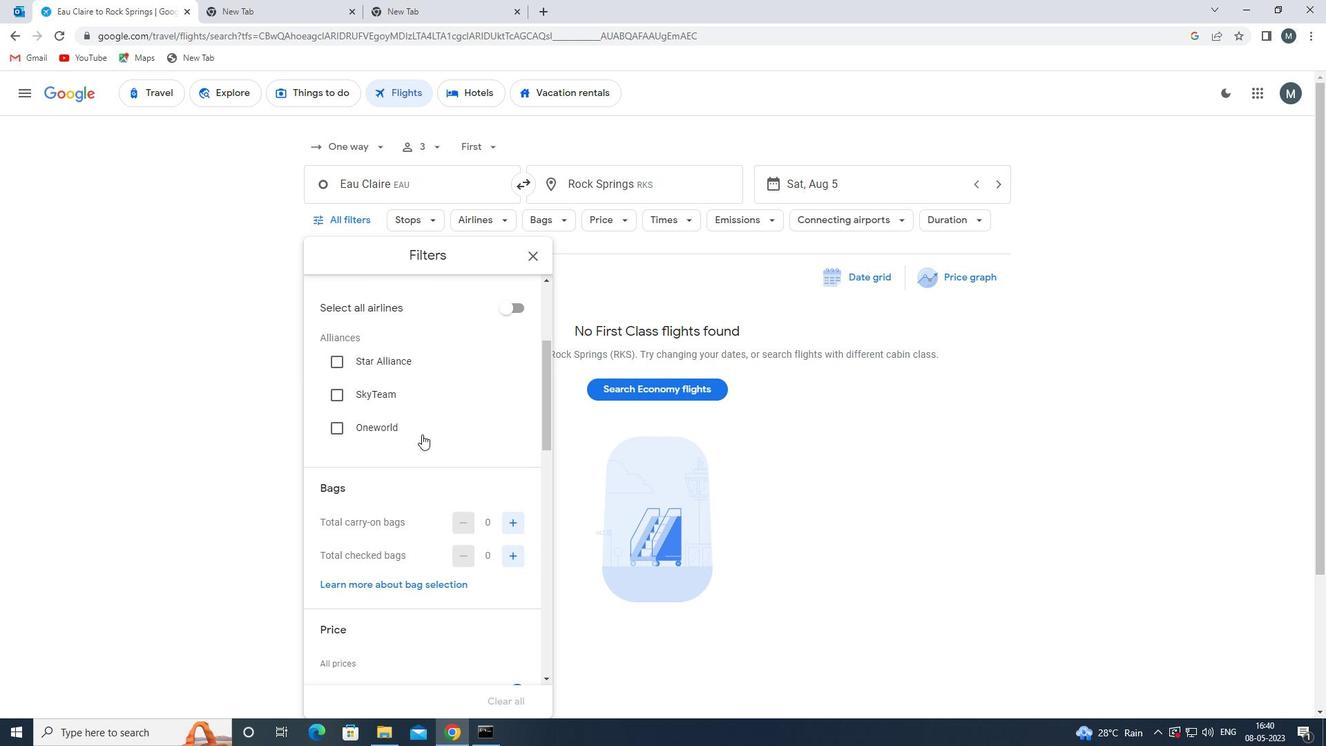 
Action: Mouse scrolled (422, 432) with delta (0, 0)
Screenshot: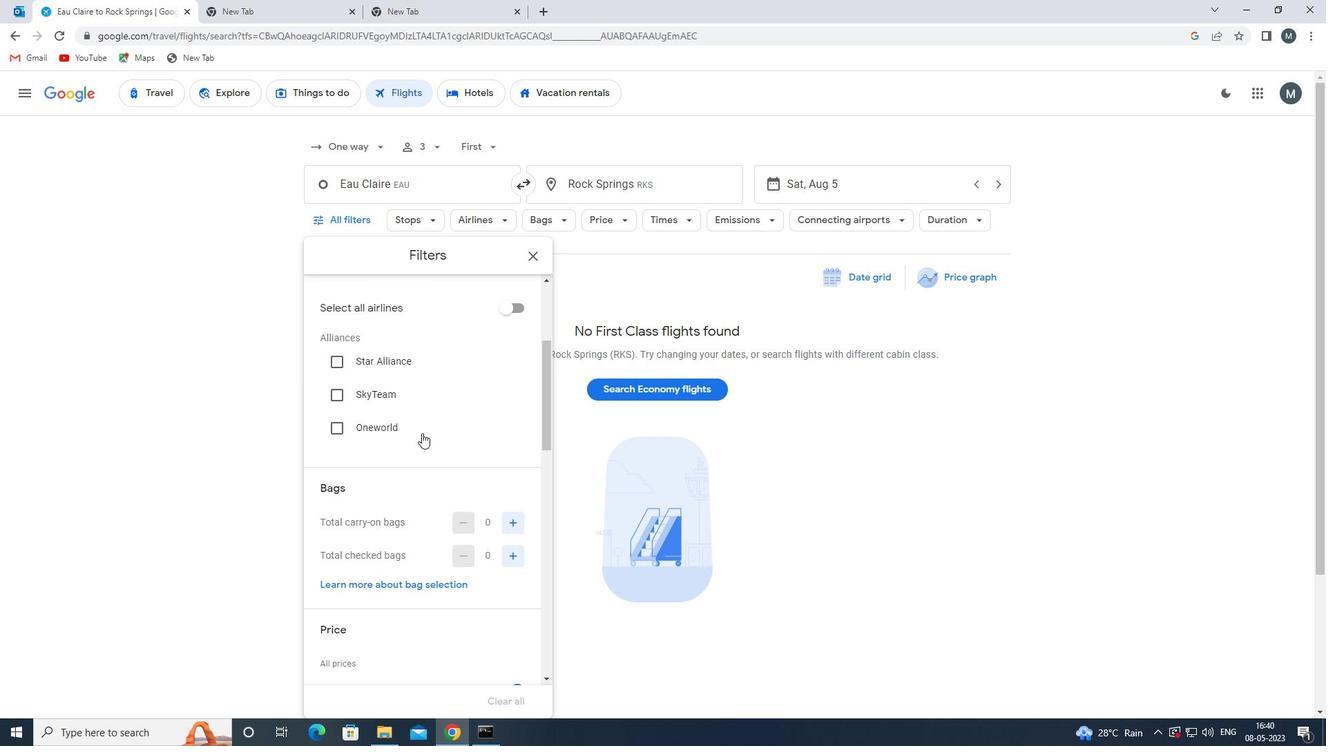 
Action: Mouse scrolled (422, 432) with delta (0, 0)
Screenshot: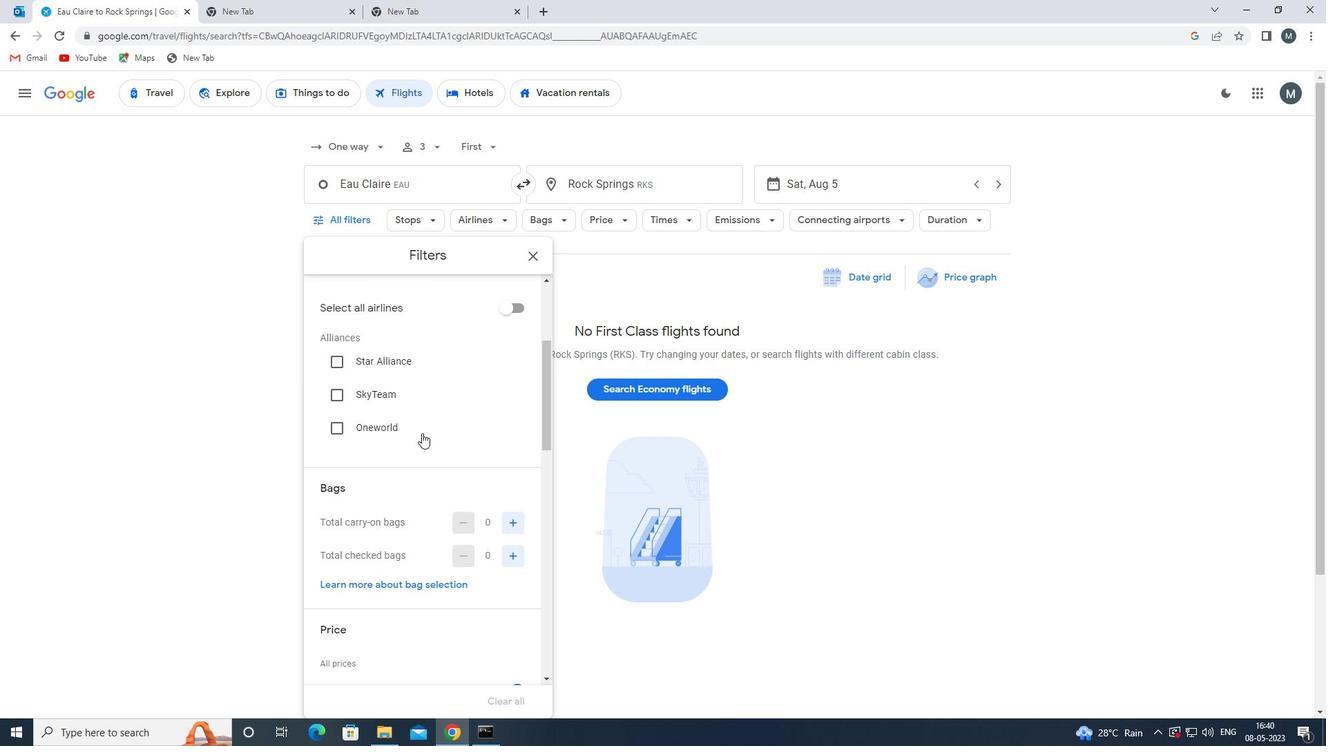
Action: Mouse moved to (511, 388)
Screenshot: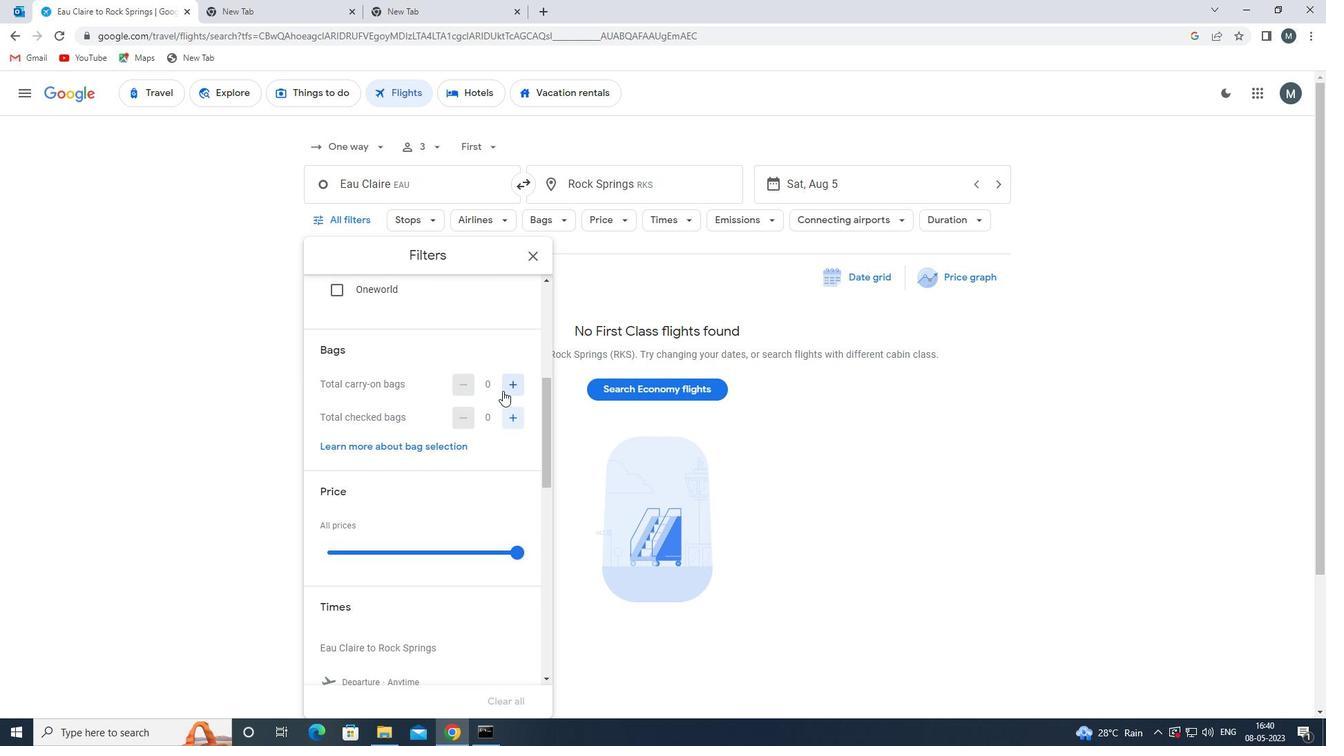 
Action: Mouse pressed left at (511, 388)
Screenshot: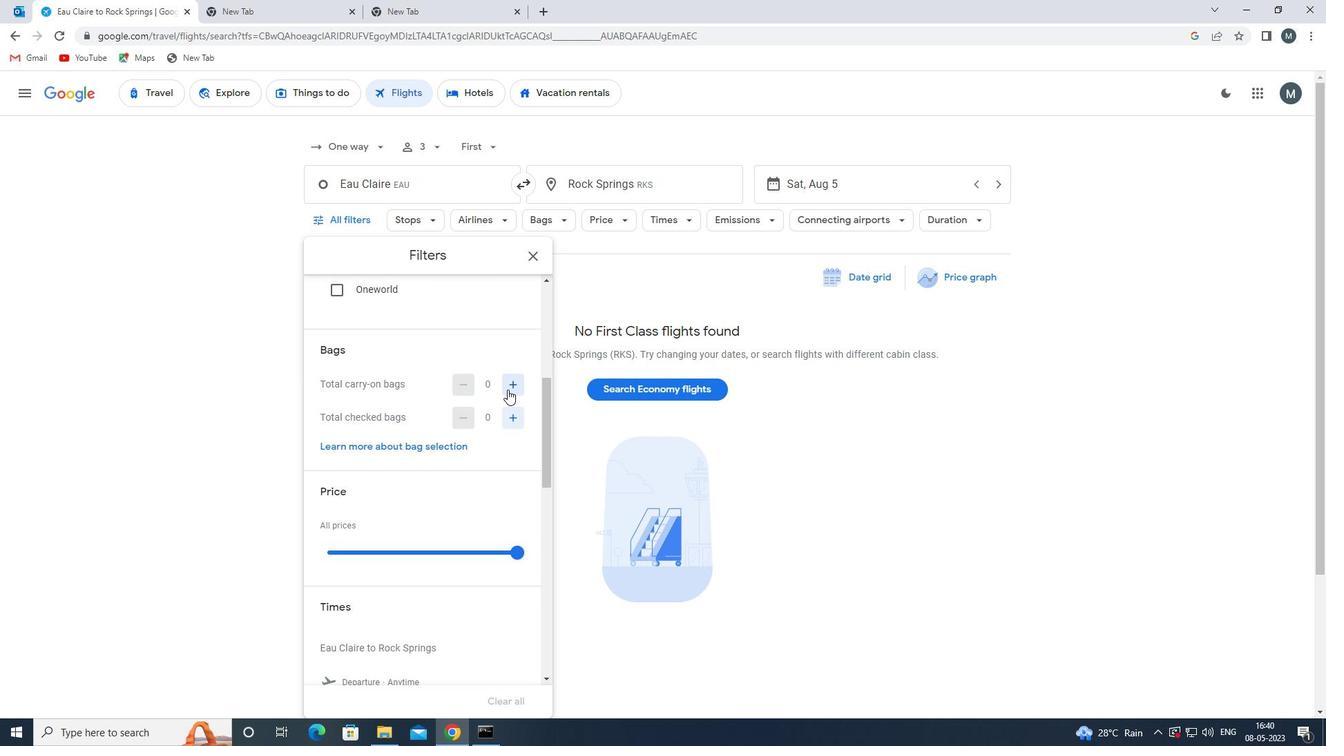 
Action: Mouse moved to (375, 446)
Screenshot: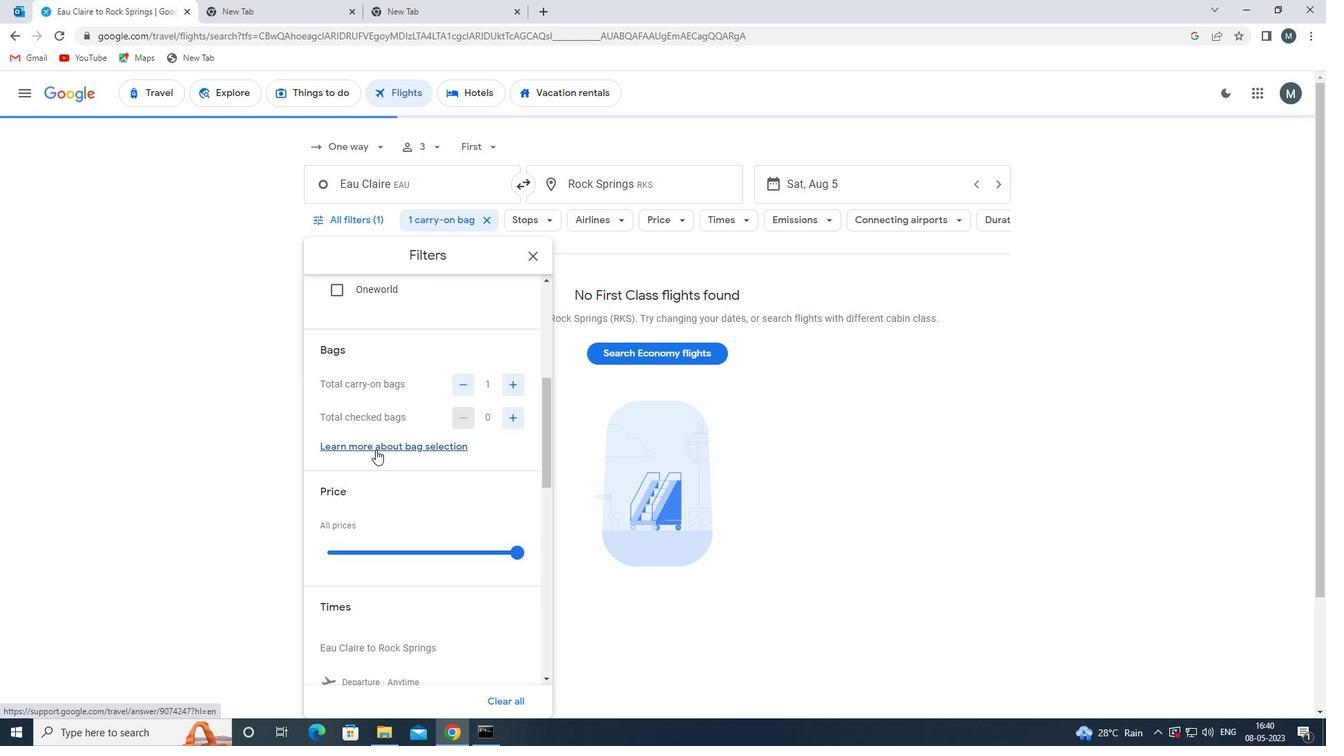 
Action: Mouse scrolled (375, 446) with delta (0, 0)
Screenshot: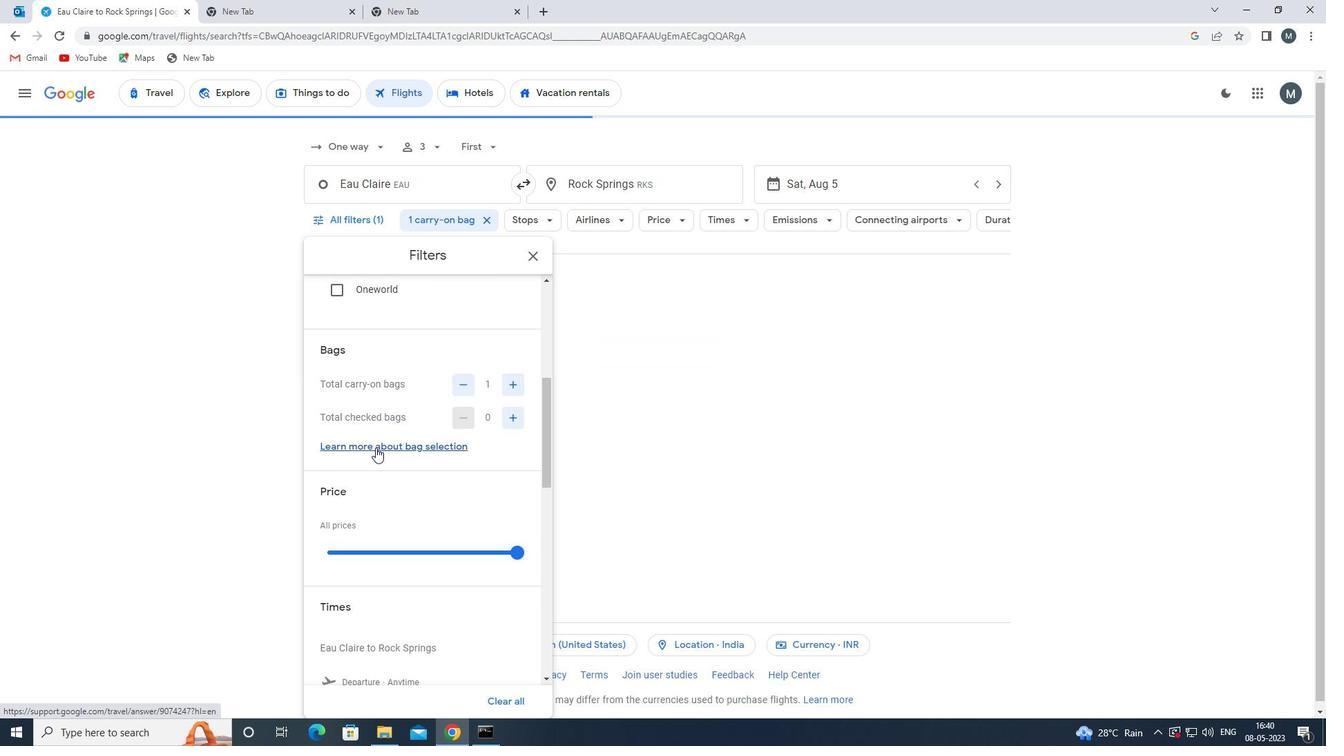 
Action: Mouse moved to (375, 475)
Screenshot: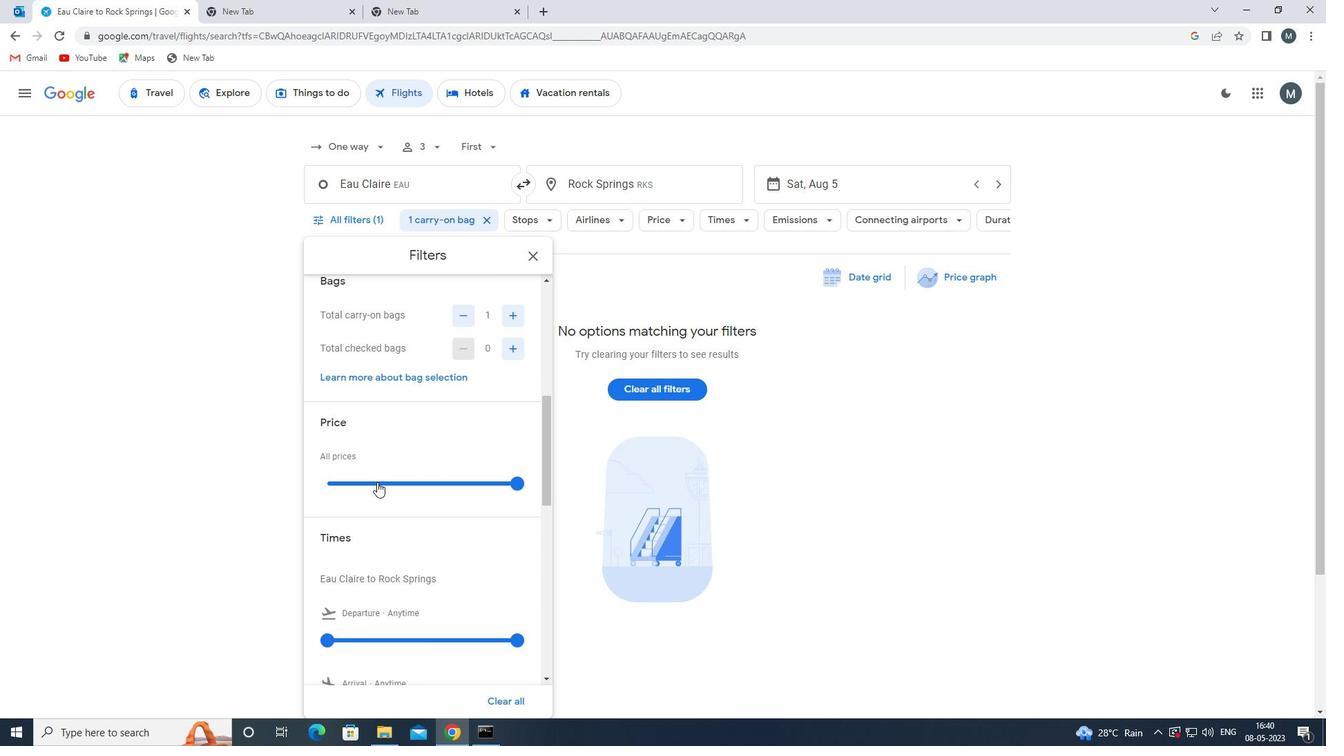 
Action: Mouse pressed left at (375, 475)
Screenshot: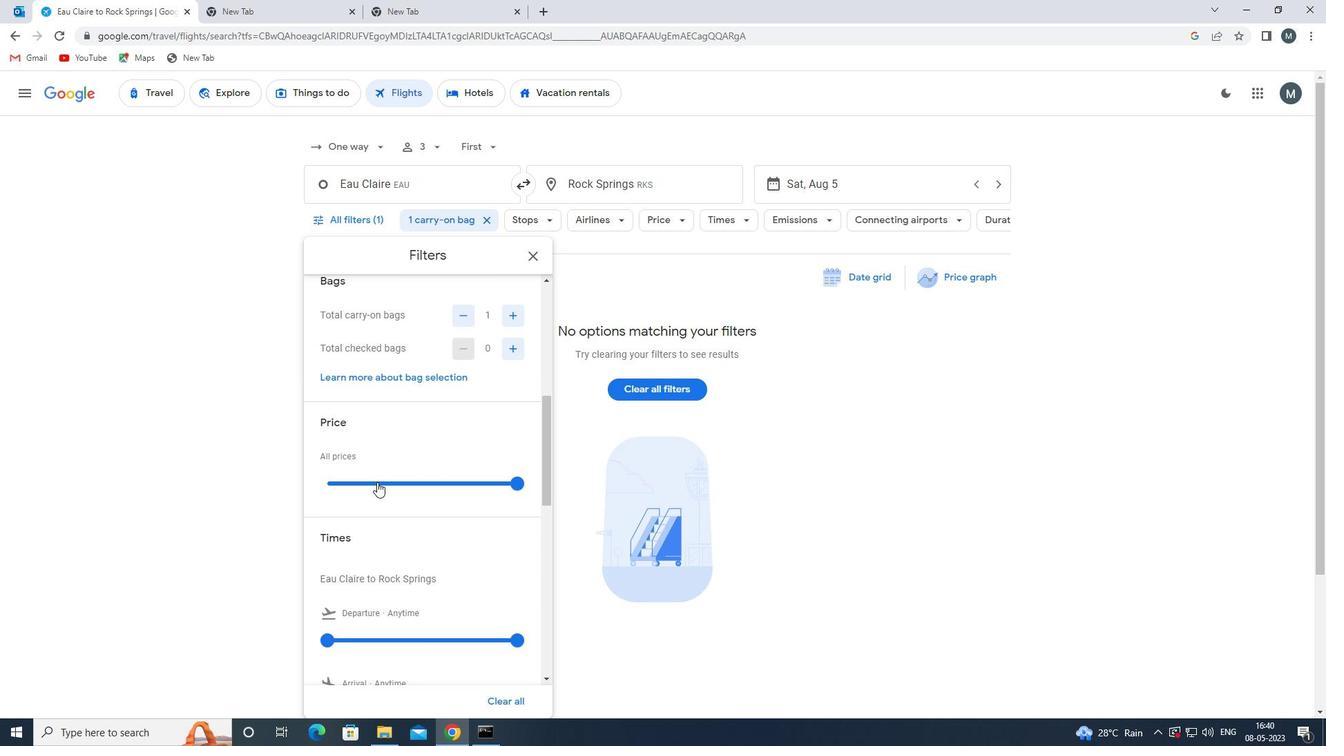 
Action: Mouse moved to (375, 475)
Screenshot: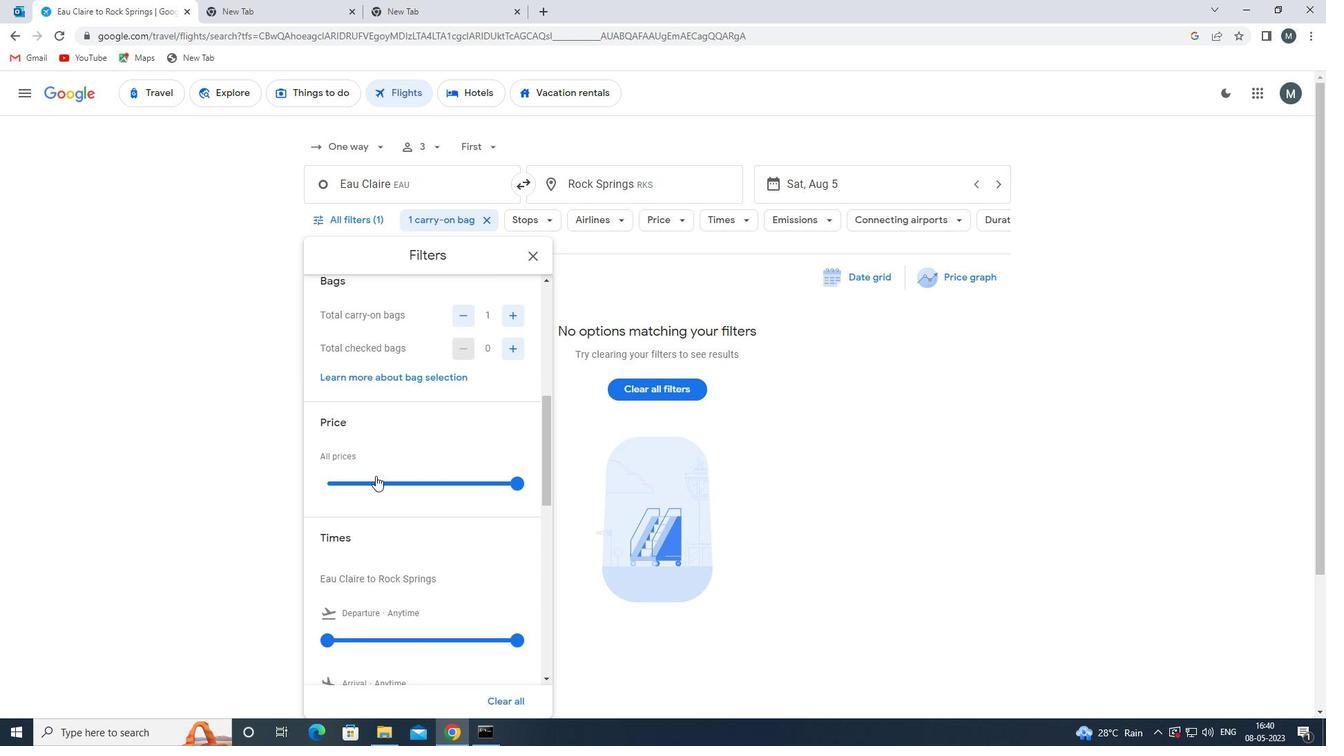 
Action: Mouse pressed left at (375, 475)
Screenshot: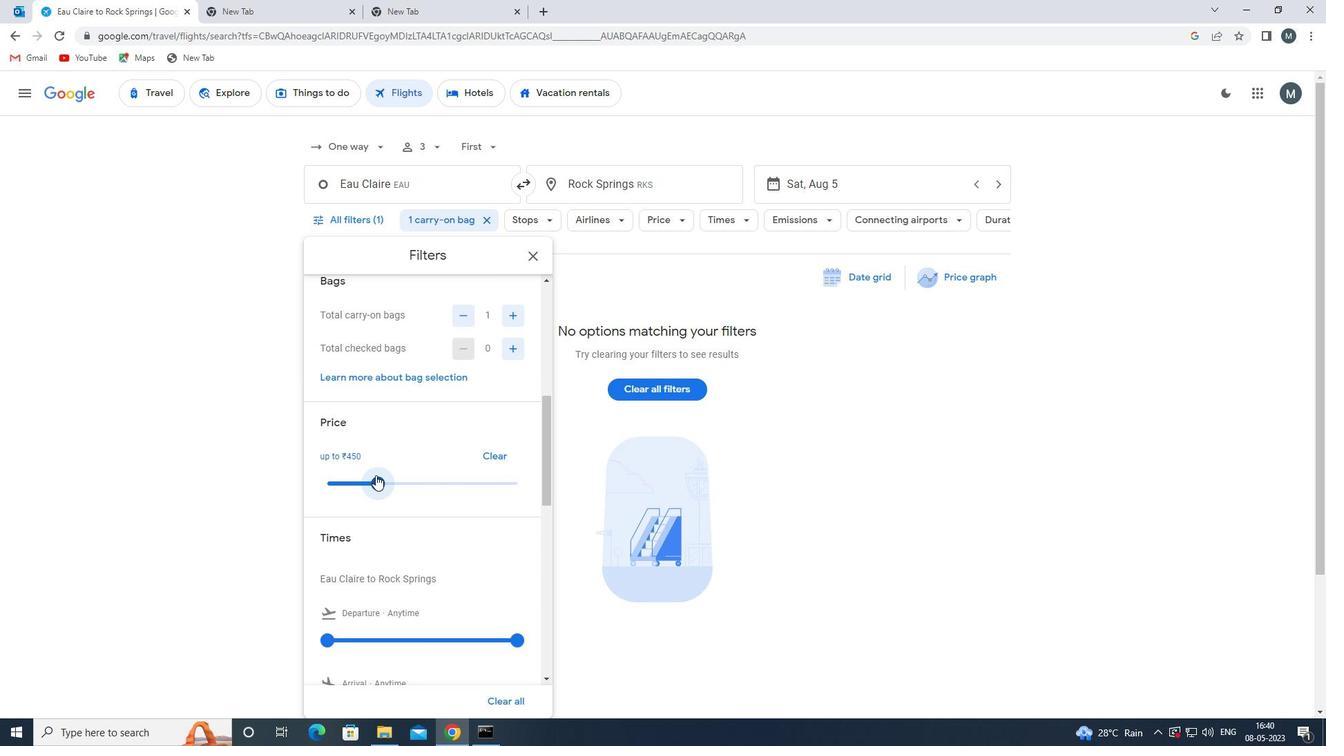 
Action: Mouse moved to (425, 463)
Screenshot: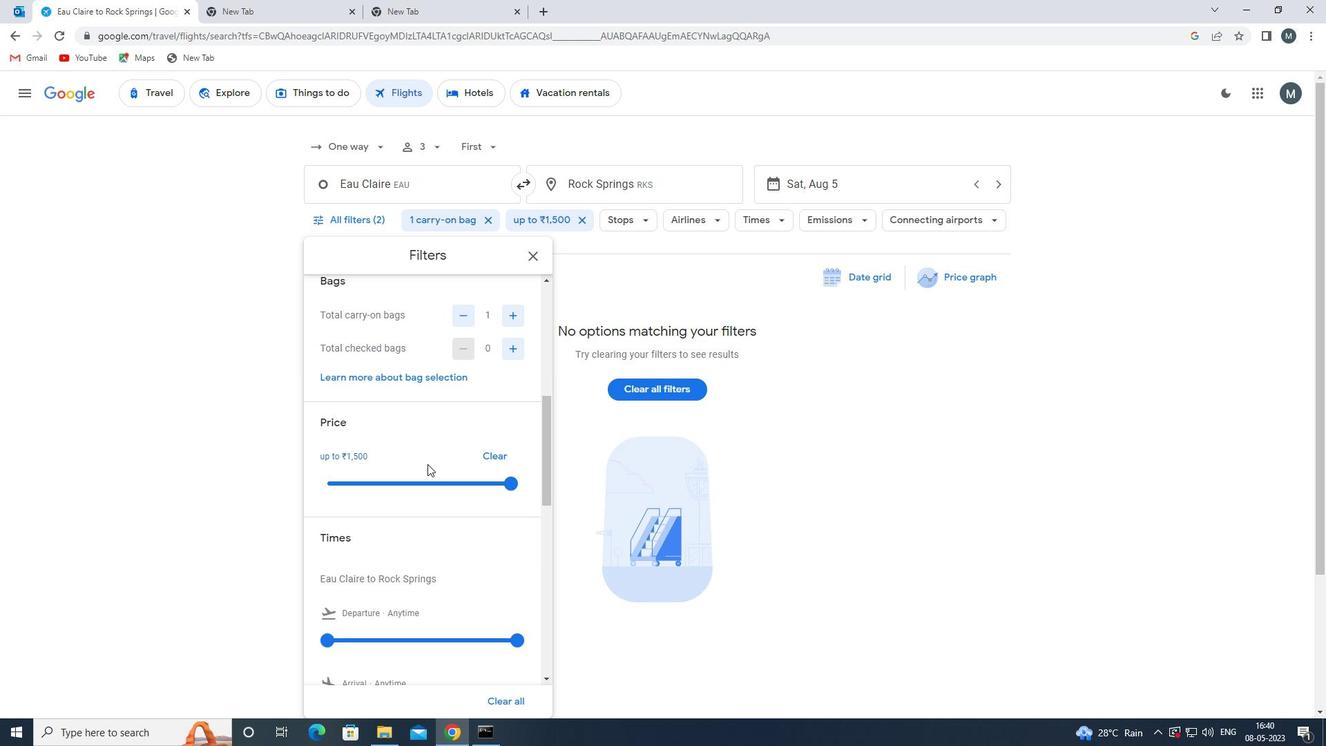 
Action: Mouse scrolled (425, 462) with delta (0, 0)
Screenshot: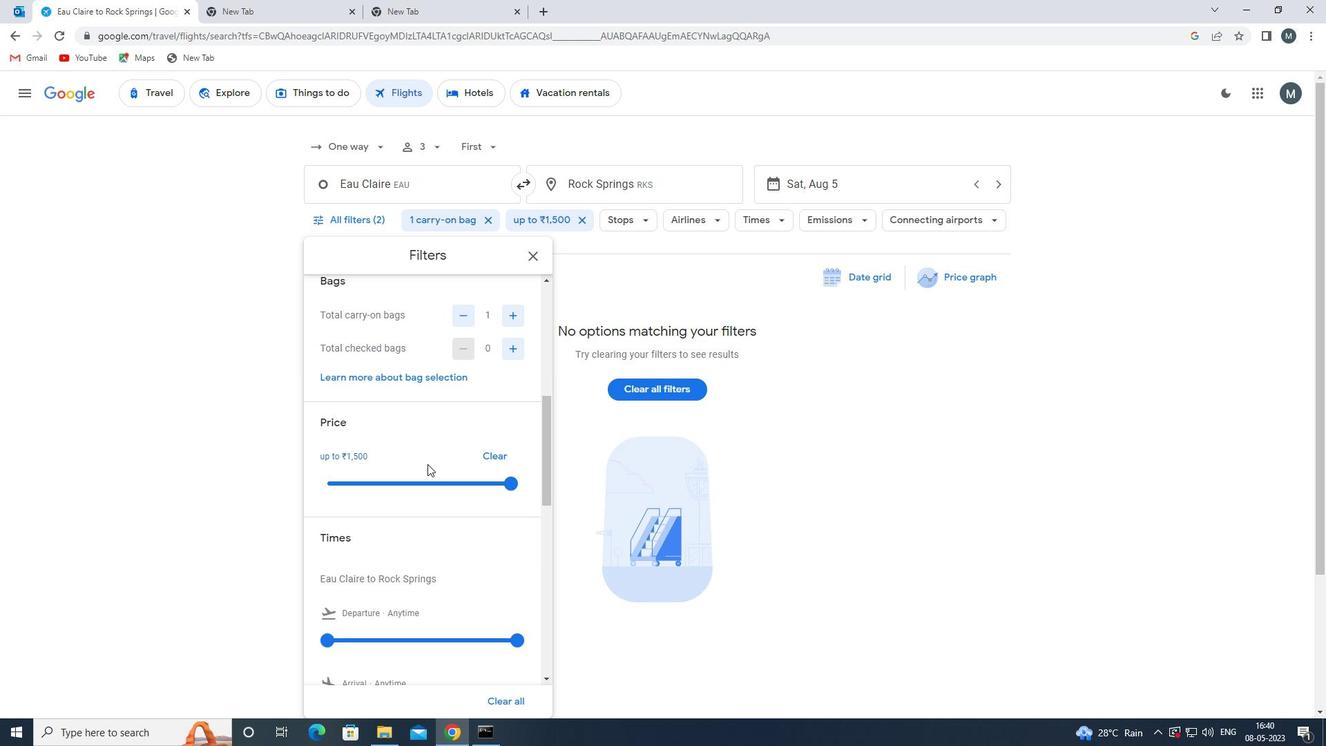 
Action: Mouse moved to (415, 465)
Screenshot: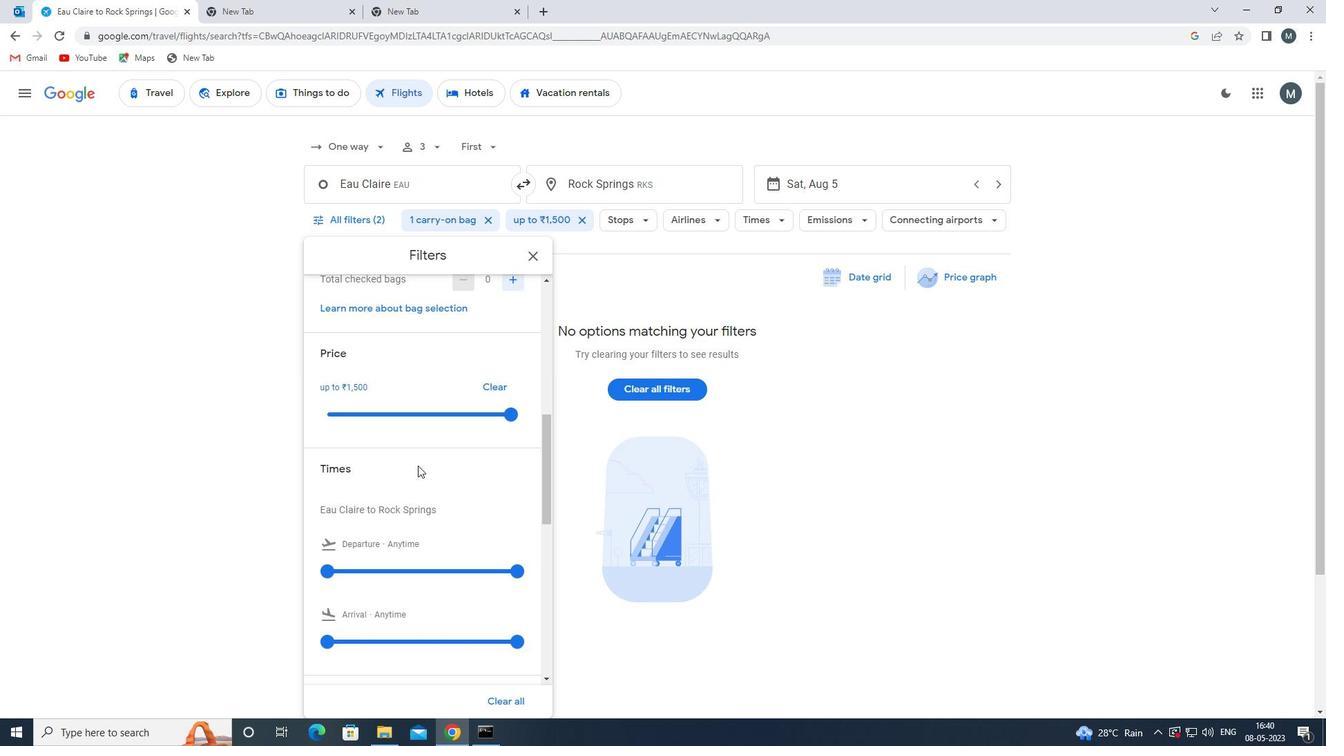 
Action: Mouse scrolled (415, 464) with delta (0, 0)
Screenshot: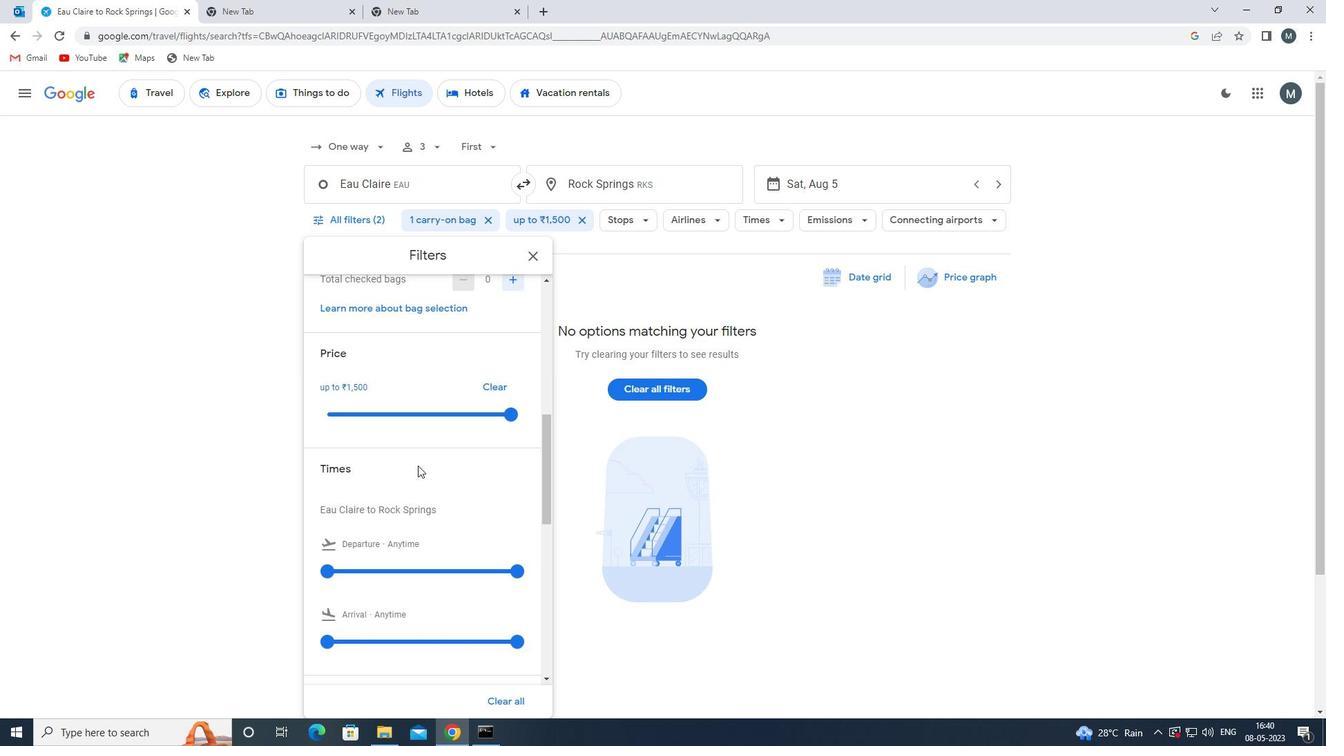 
Action: Mouse moved to (338, 495)
Screenshot: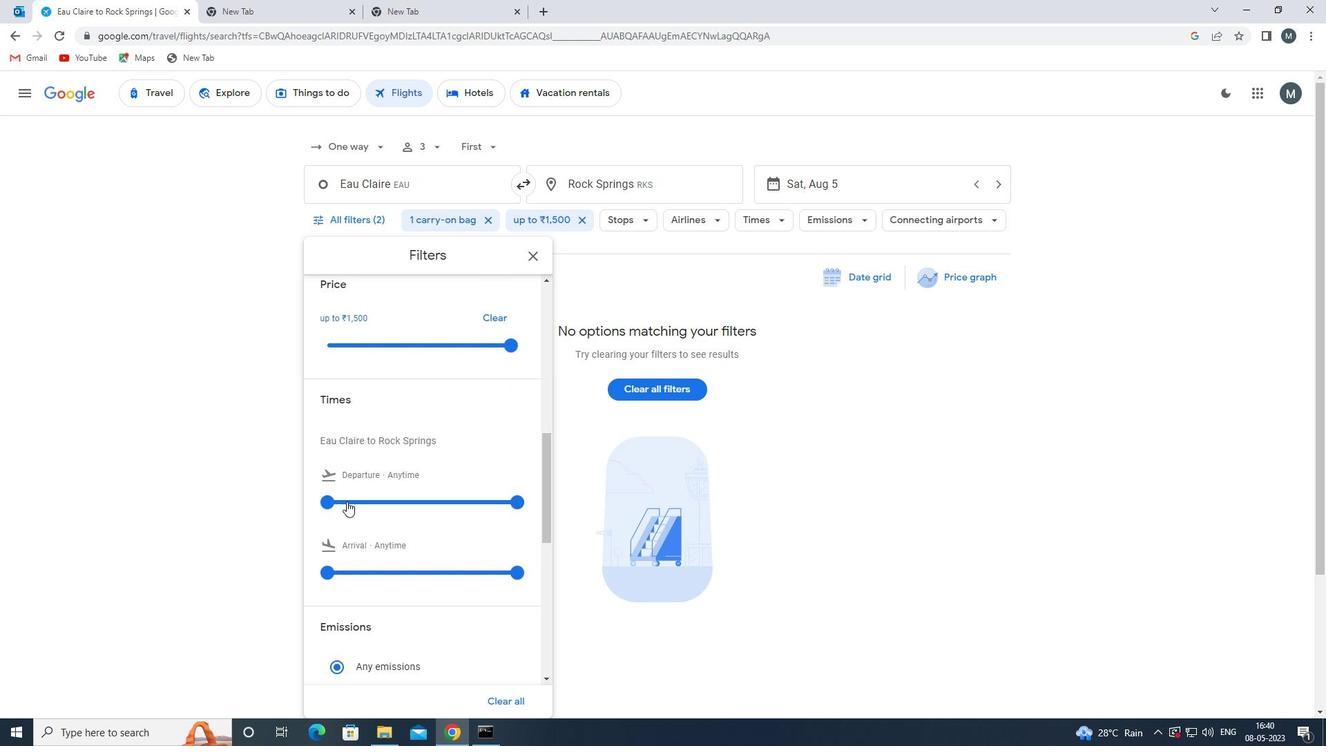 
Action: Mouse pressed left at (338, 495)
Screenshot: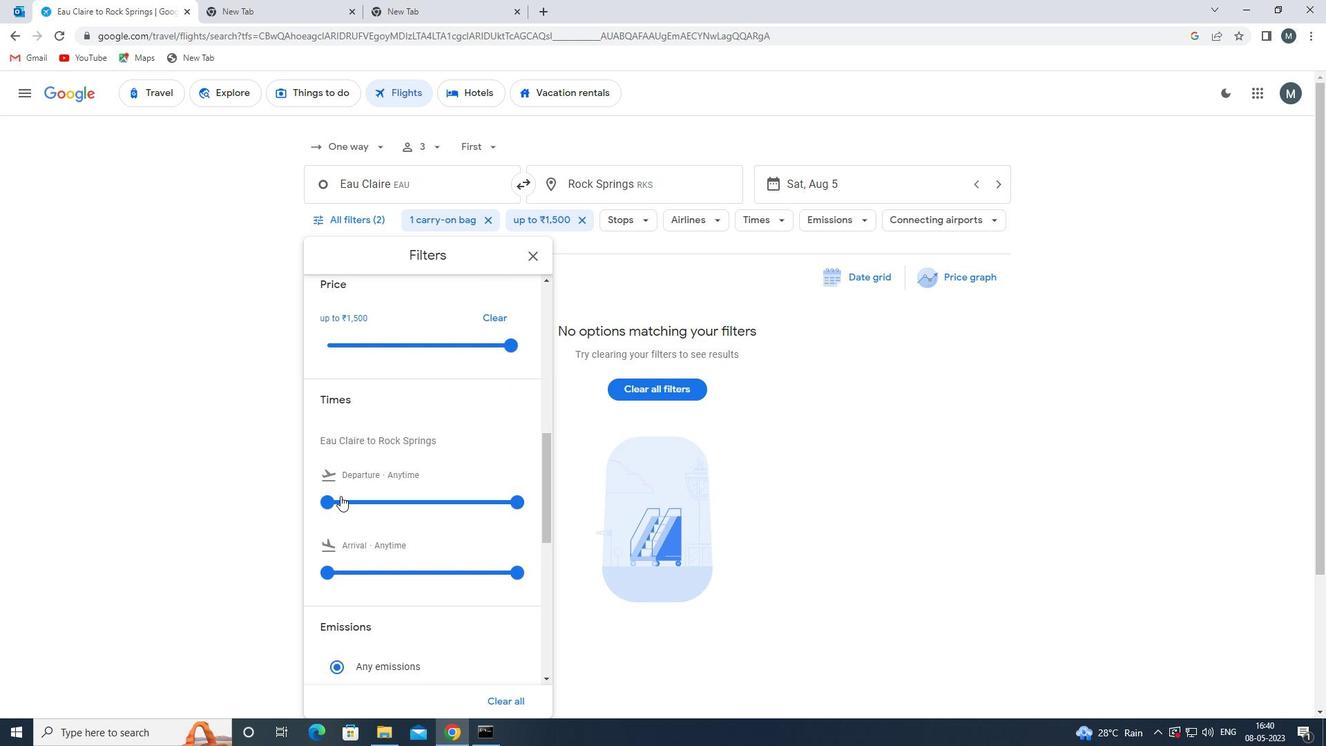 
Action: Mouse moved to (510, 501)
Screenshot: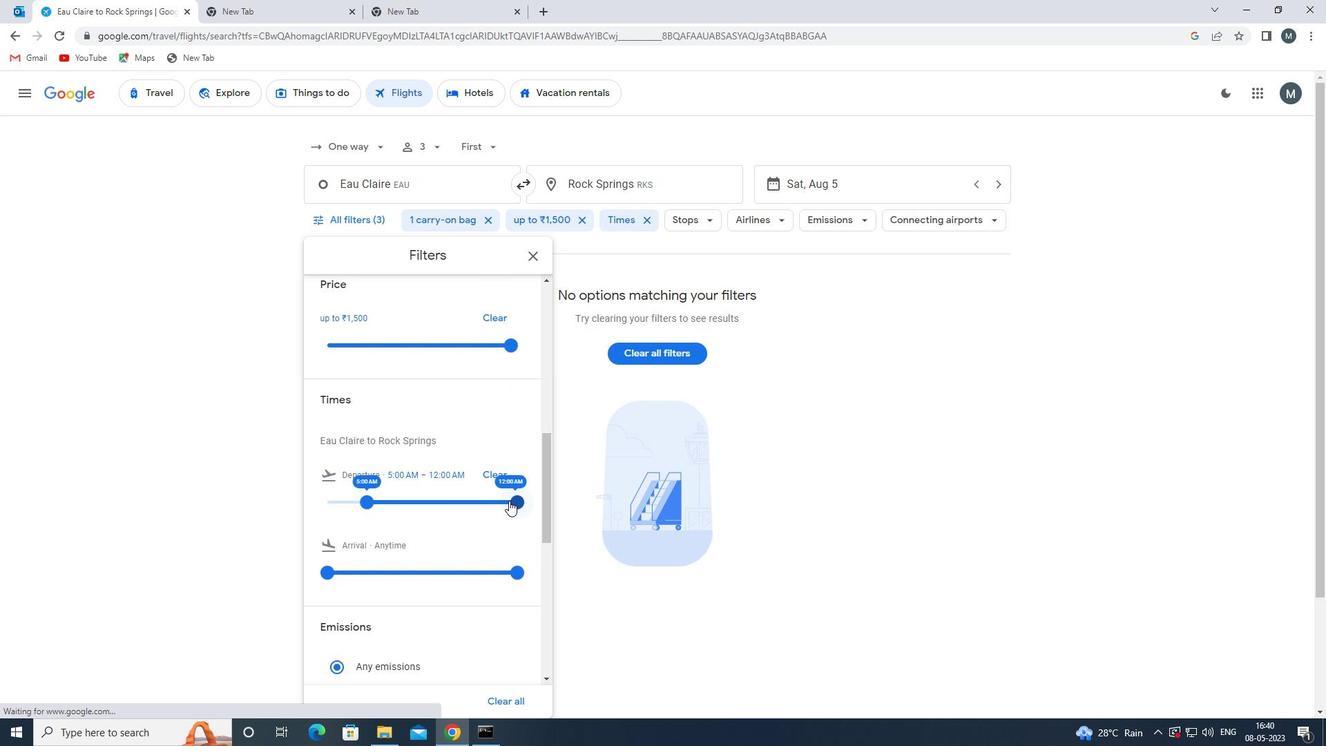 
Action: Mouse pressed left at (510, 501)
Screenshot: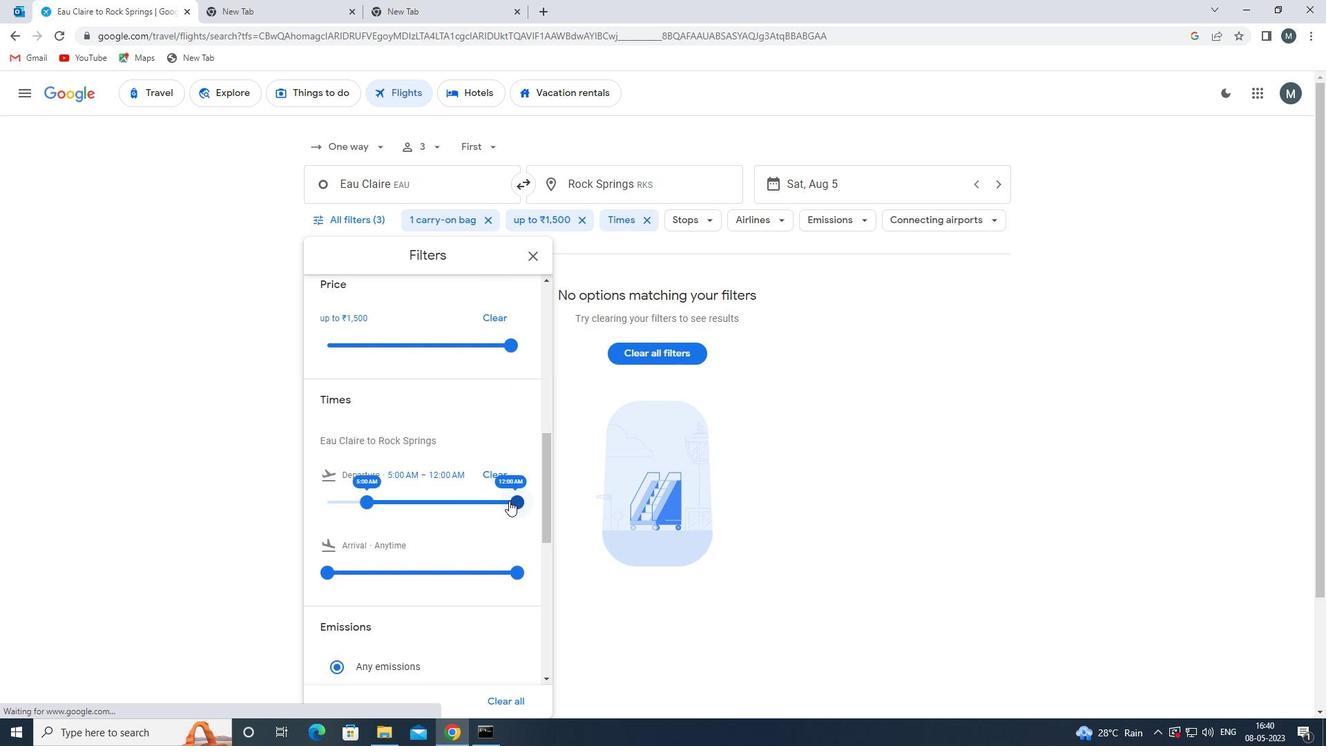 
Action: Mouse moved to (539, 248)
Screenshot: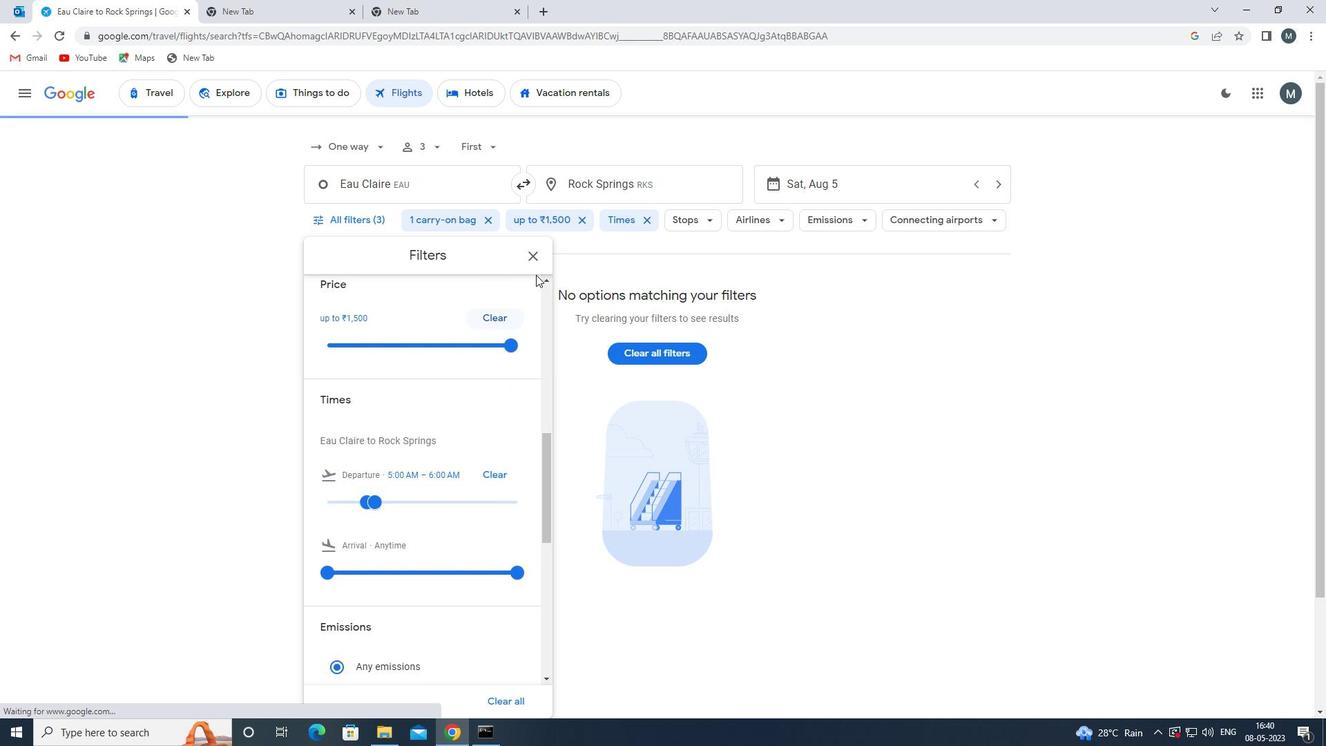 
Action: Mouse pressed left at (539, 248)
Screenshot: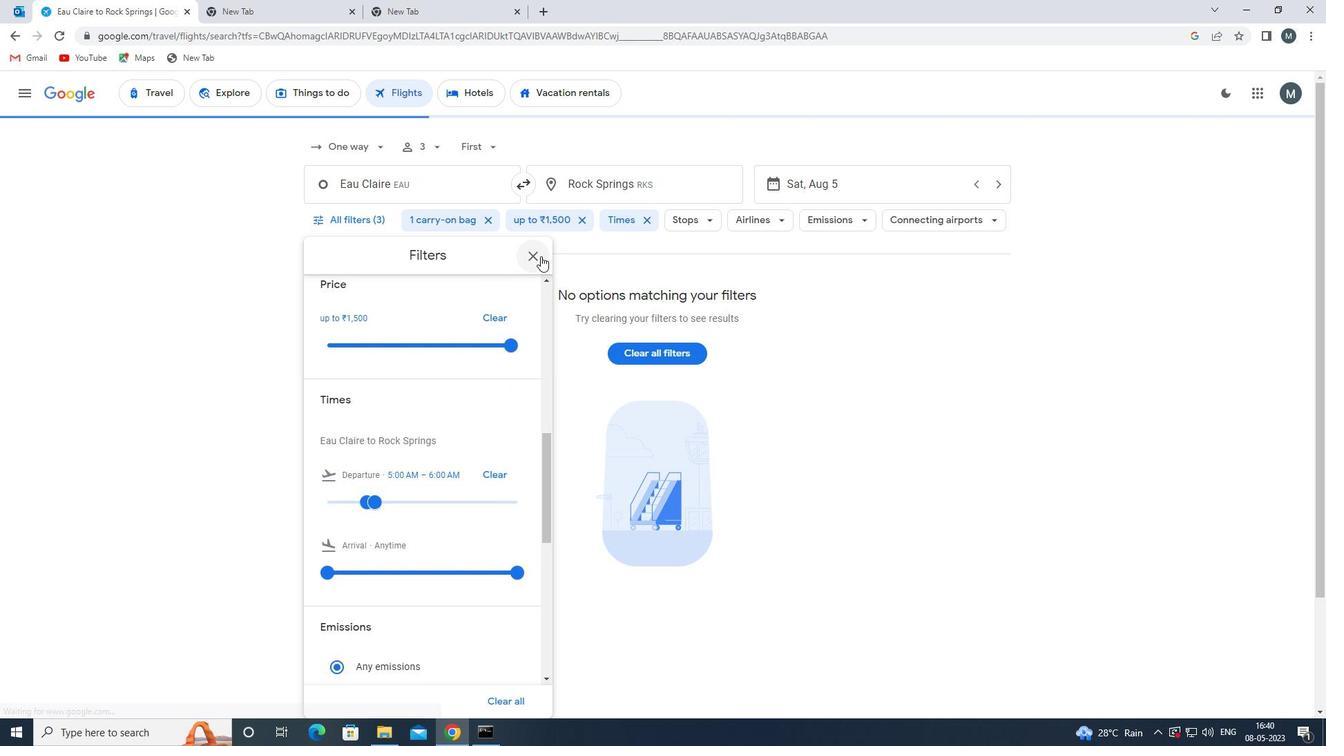 
Action: Mouse moved to (524, 260)
Screenshot: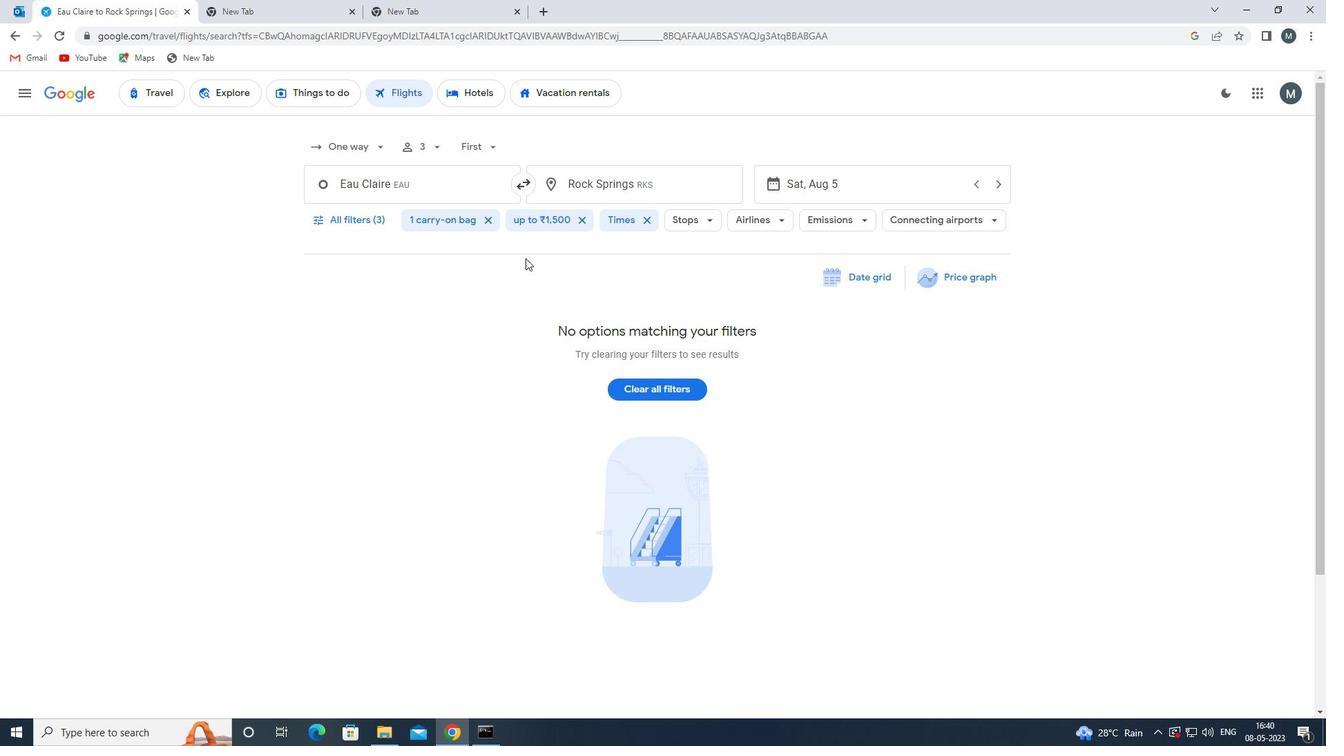 
